Task: Add a signature Lyla King containing With heartfelt thanks and warm wishes, Lyla King to email address softage.9@softage.net and add a label Joint ventures
Action: Mouse moved to (1053, 56)
Screenshot: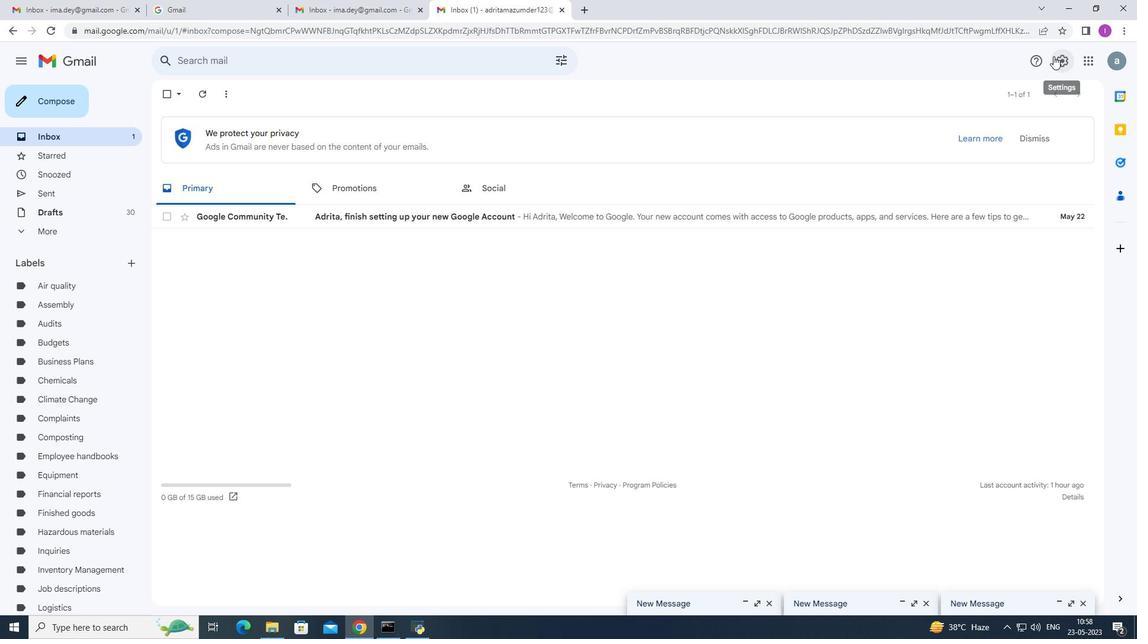 
Action: Mouse pressed left at (1053, 56)
Screenshot: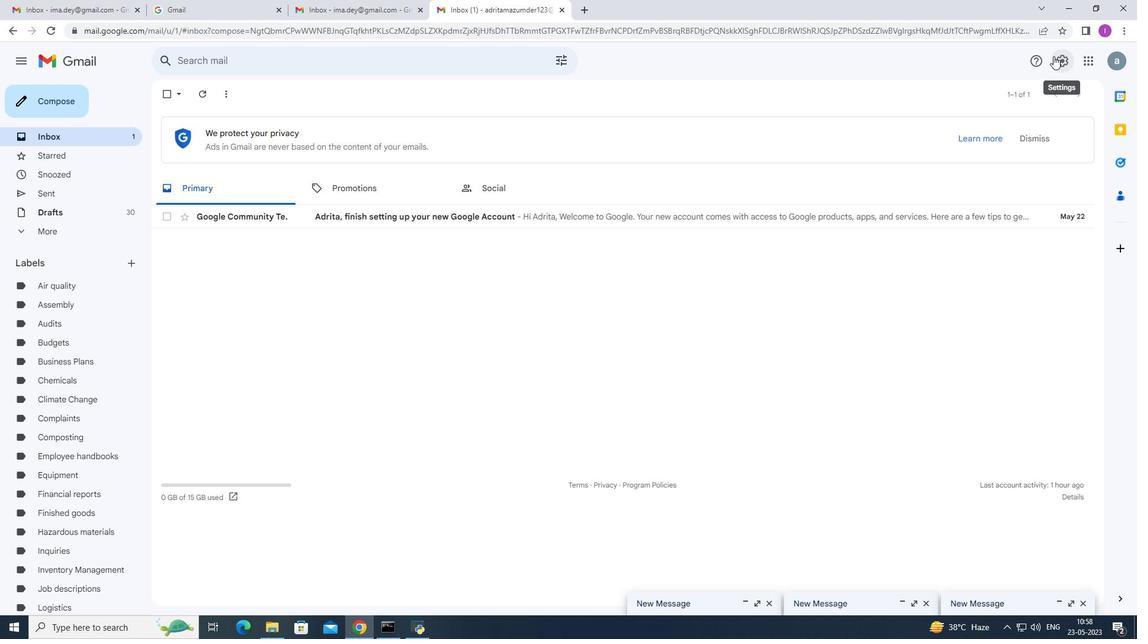 
Action: Mouse moved to (974, 114)
Screenshot: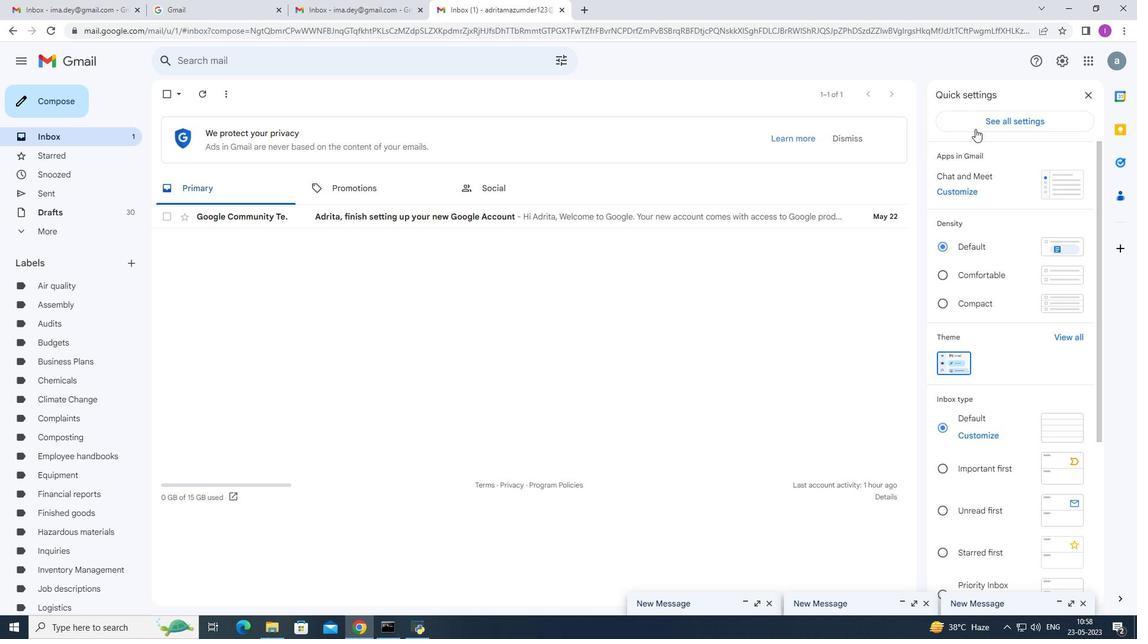 
Action: Mouse pressed left at (974, 114)
Screenshot: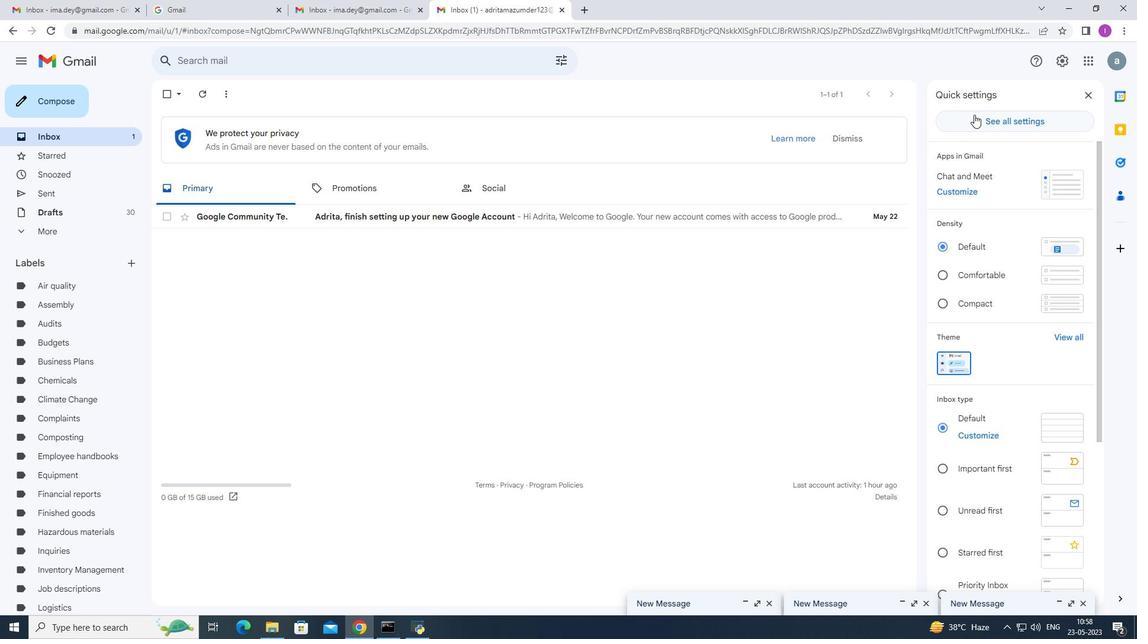 
Action: Mouse moved to (433, 388)
Screenshot: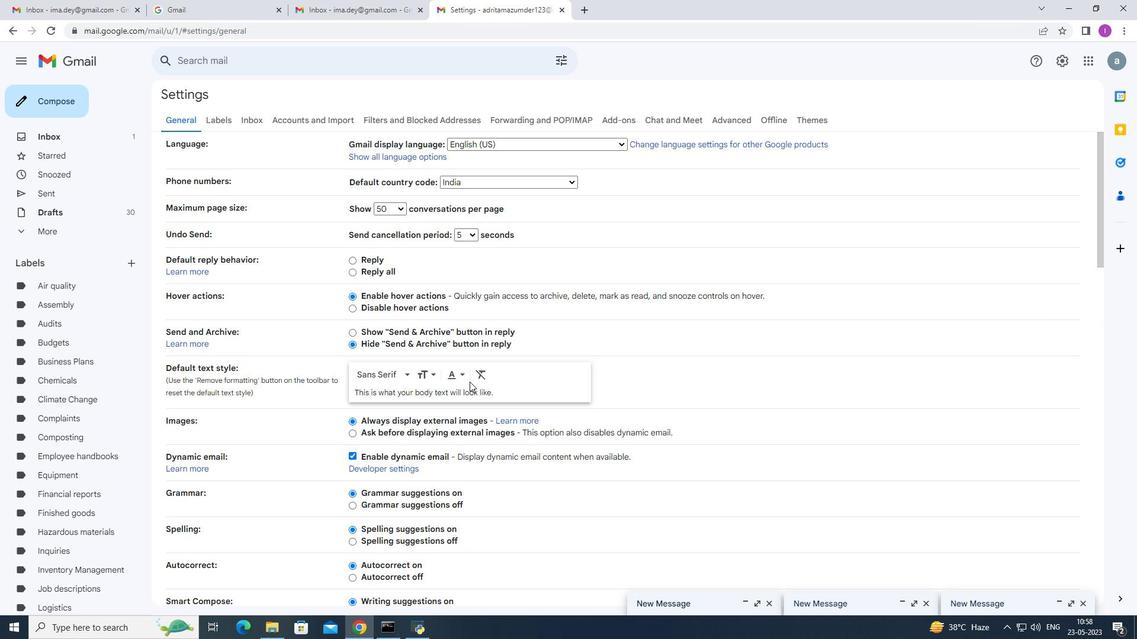 
Action: Mouse scrolled (433, 387) with delta (0, 0)
Screenshot: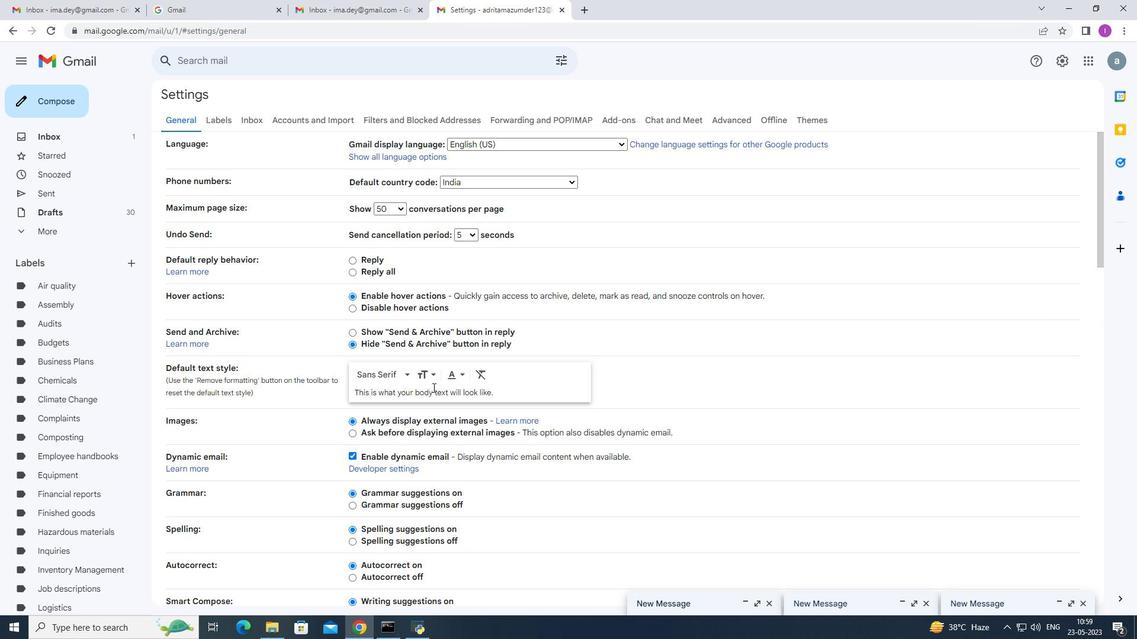 
Action: Mouse moved to (433, 388)
Screenshot: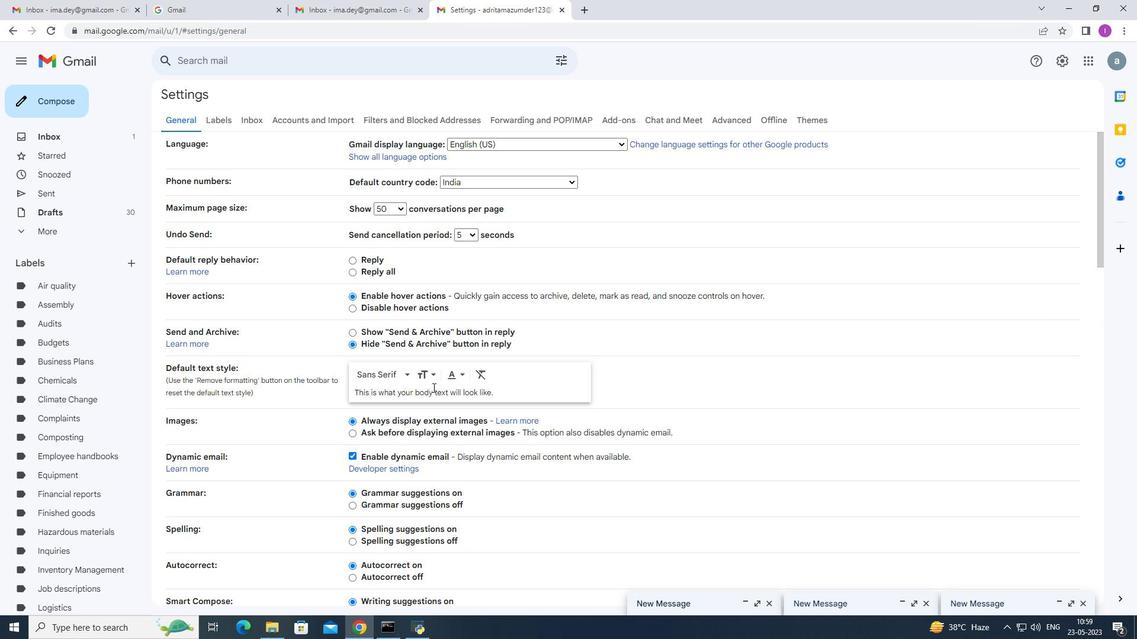 
Action: Mouse scrolled (433, 388) with delta (0, 0)
Screenshot: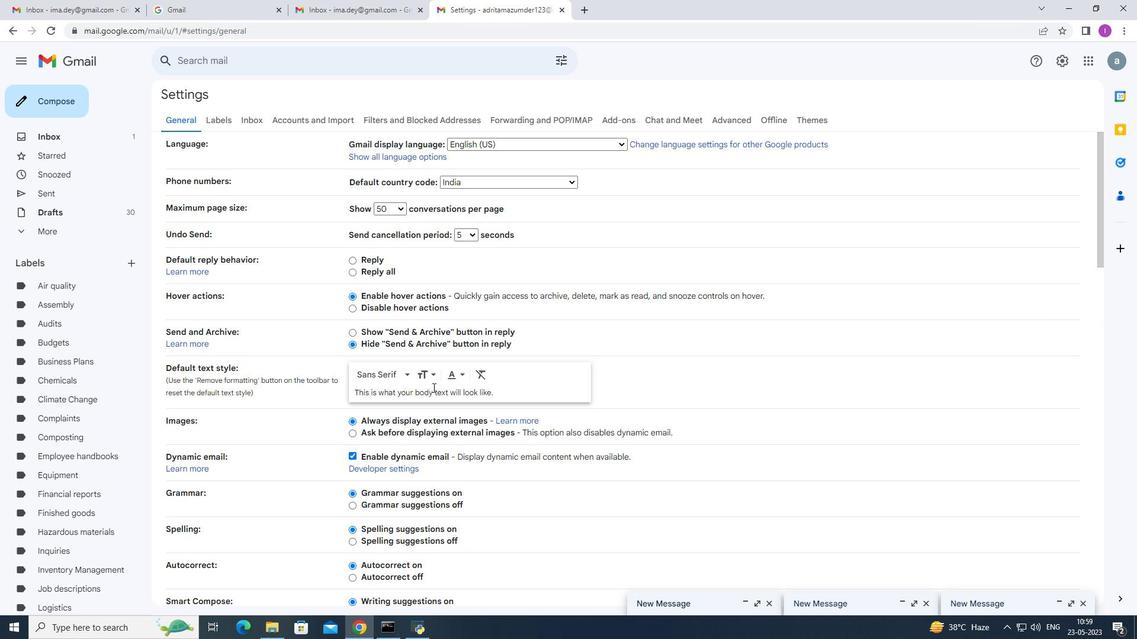 
Action: Mouse scrolled (433, 388) with delta (0, 0)
Screenshot: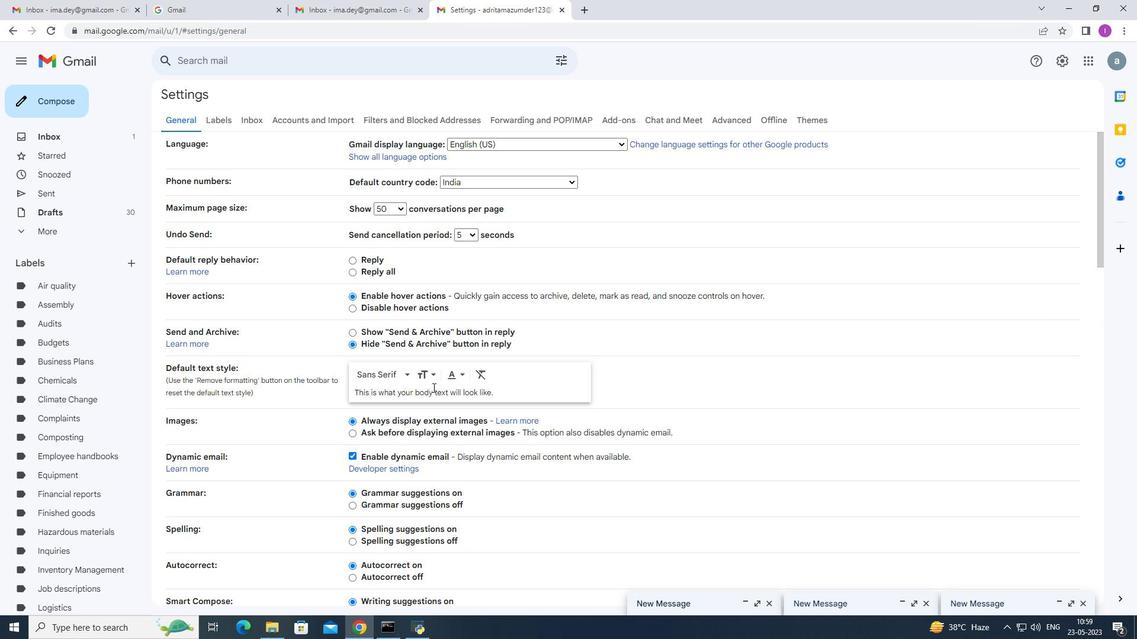 
Action: Mouse scrolled (433, 389) with delta (0, 0)
Screenshot: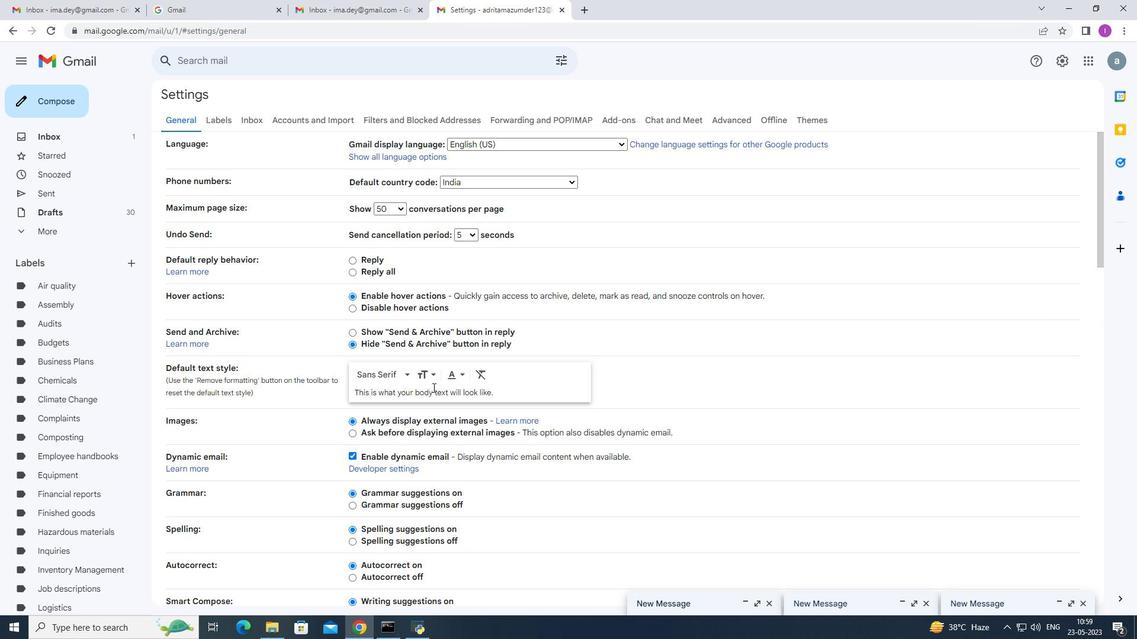 
Action: Mouse scrolled (433, 388) with delta (0, 0)
Screenshot: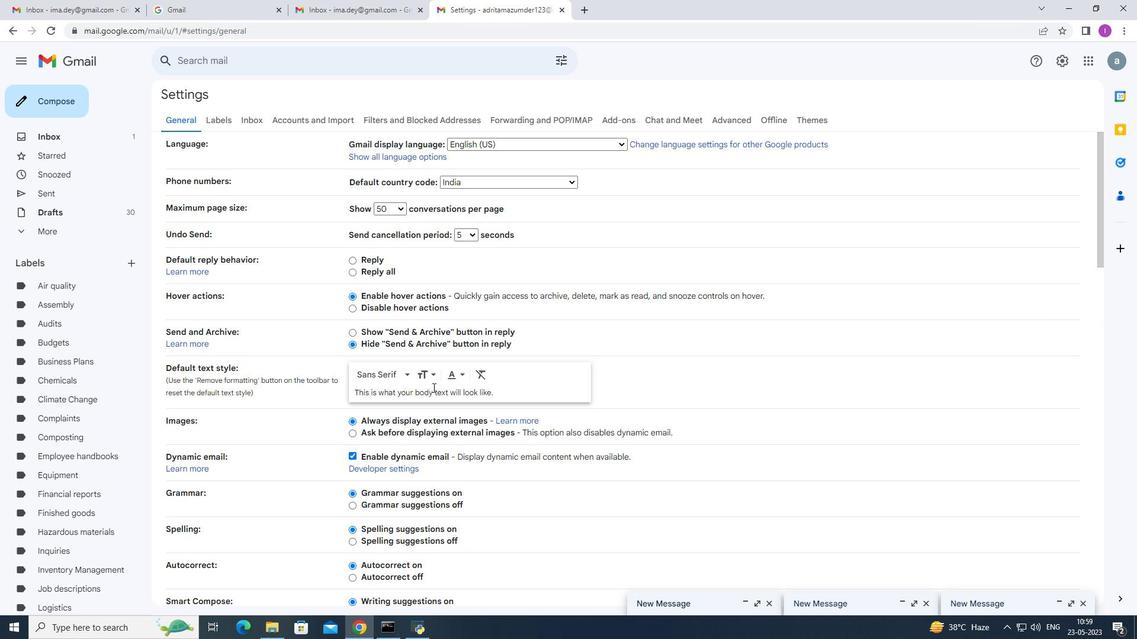 
Action: Mouse scrolled (433, 388) with delta (0, 0)
Screenshot: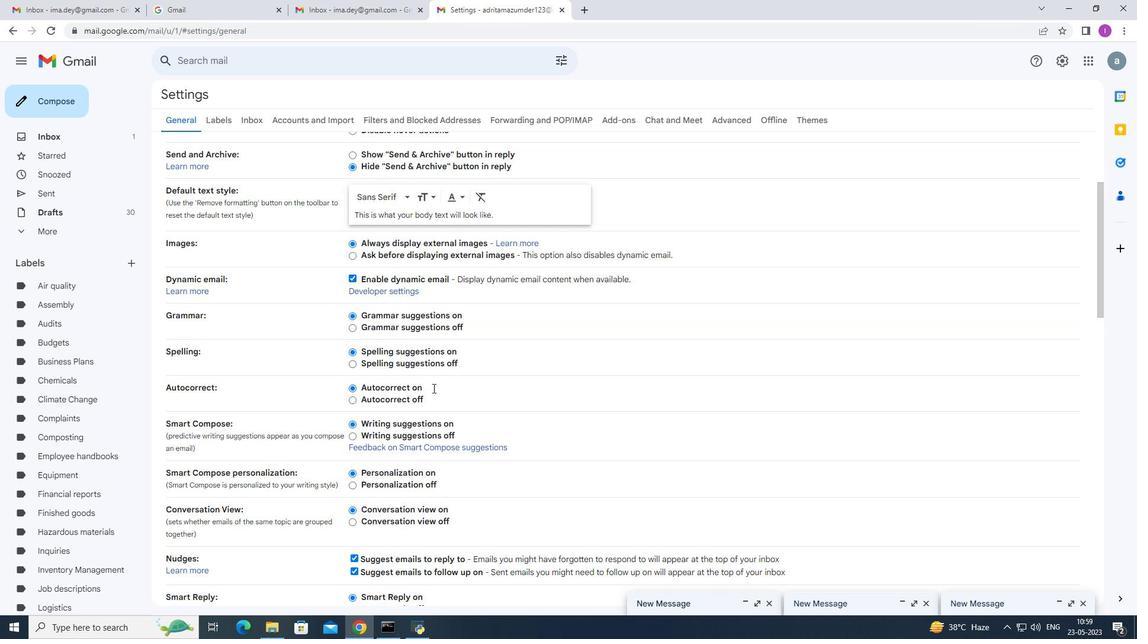 
Action: Mouse scrolled (433, 388) with delta (0, 0)
Screenshot: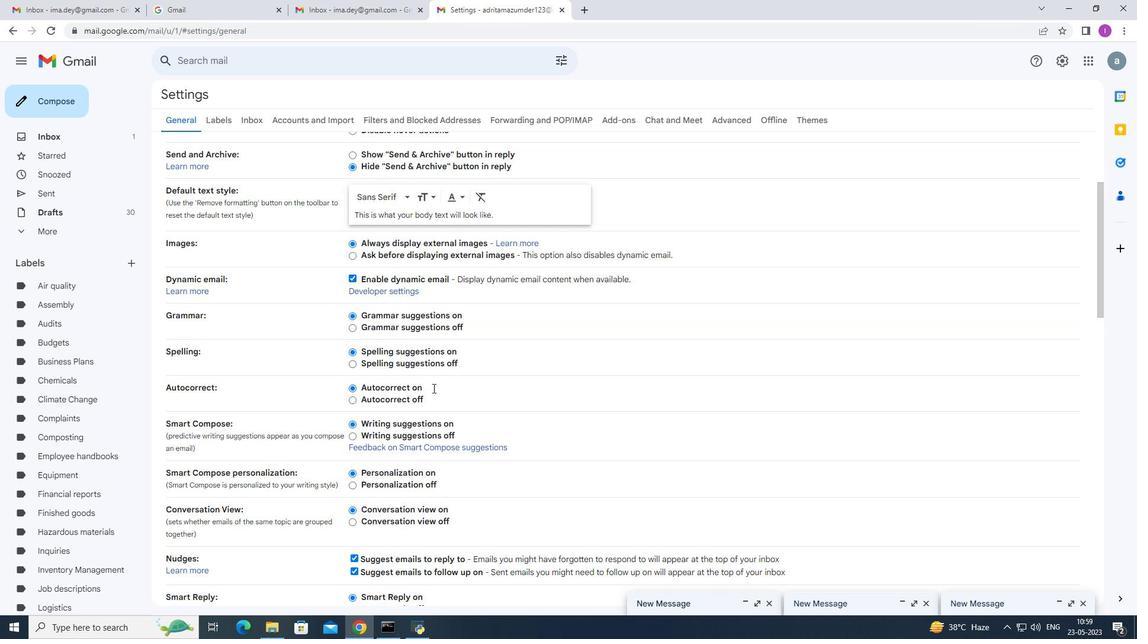 
Action: Mouse scrolled (433, 389) with delta (0, 0)
Screenshot: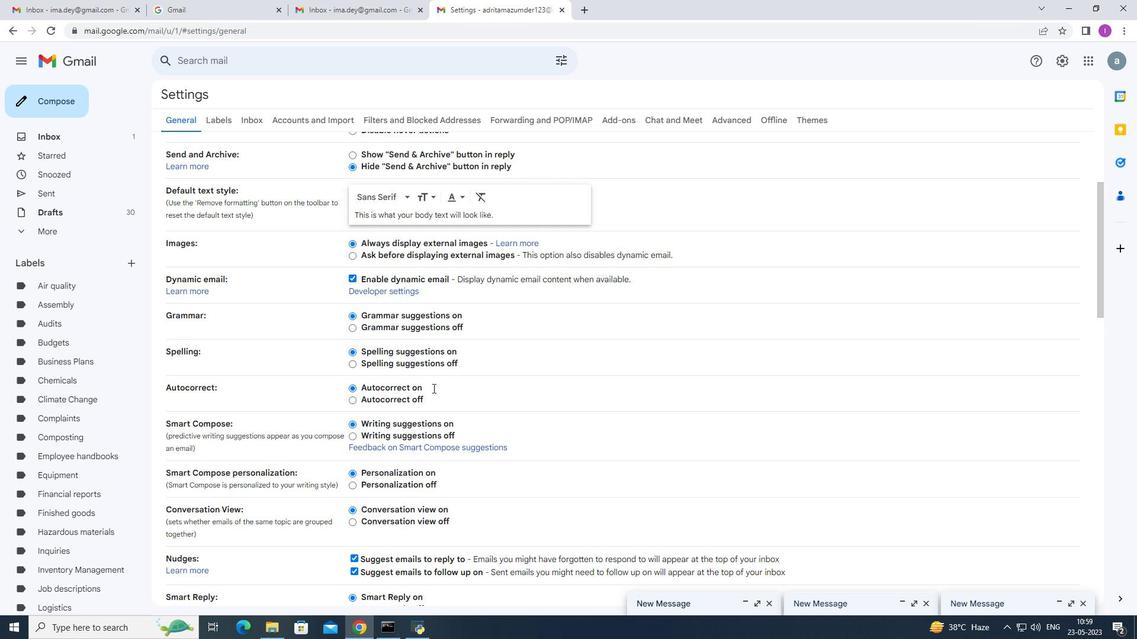 
Action: Mouse moved to (433, 387)
Screenshot: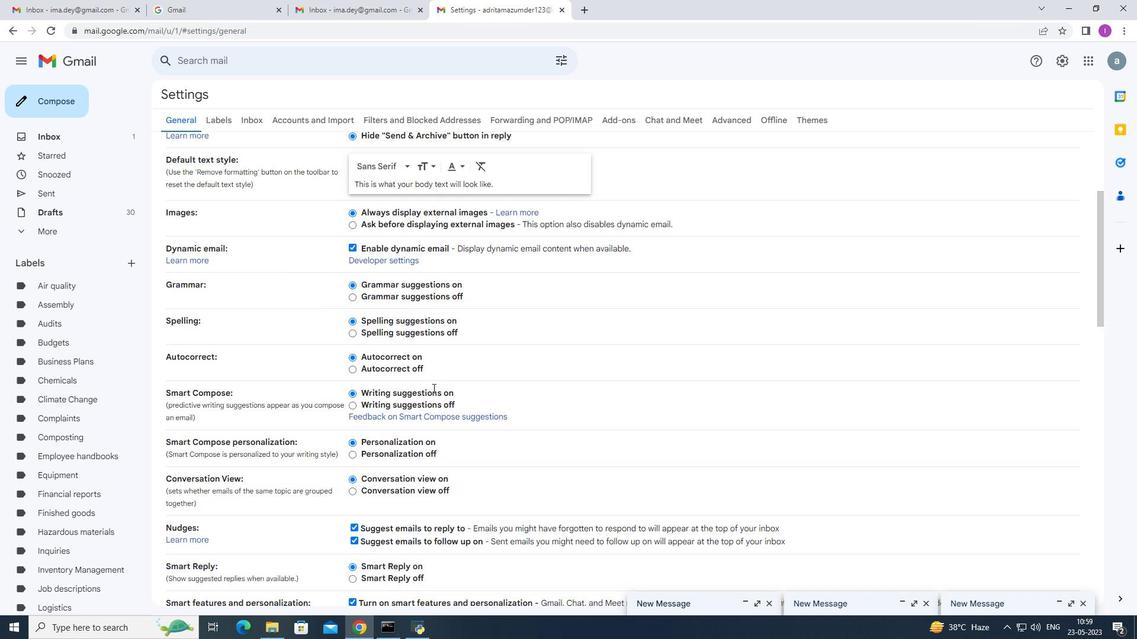 
Action: Mouse scrolled (433, 386) with delta (0, 0)
Screenshot: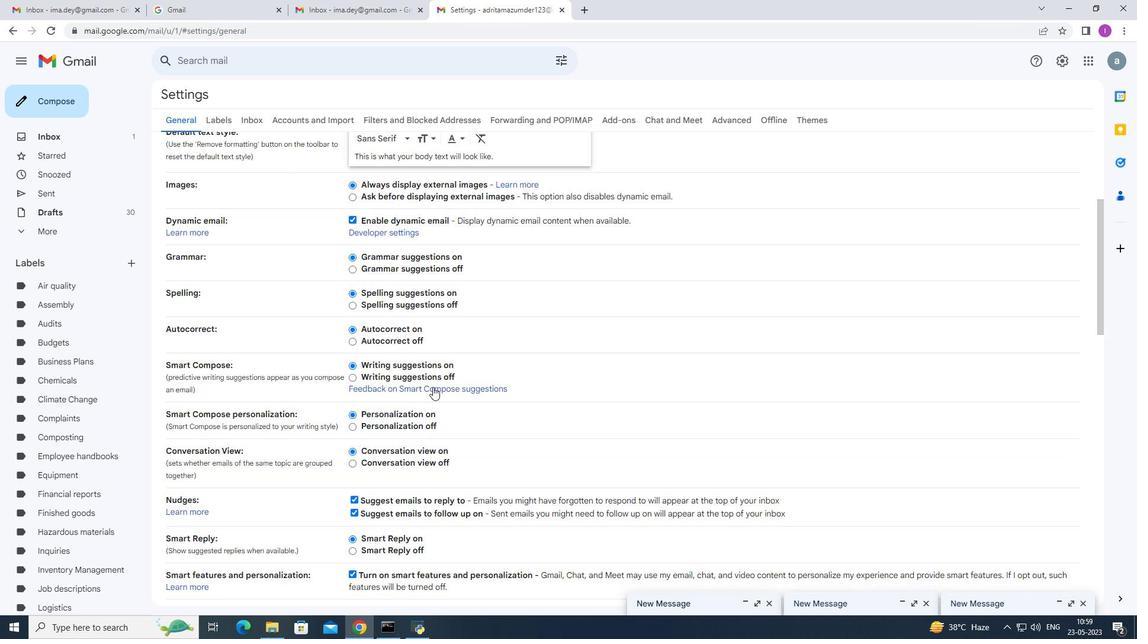 
Action: Mouse scrolled (433, 386) with delta (0, 0)
Screenshot: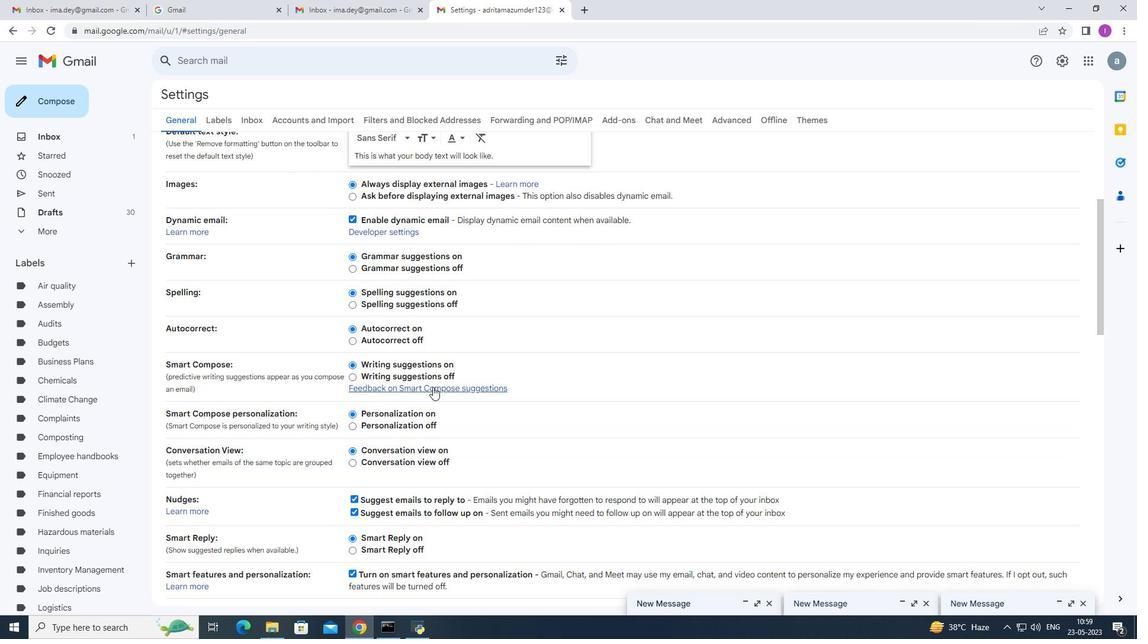 
Action: Mouse scrolled (433, 386) with delta (0, 0)
Screenshot: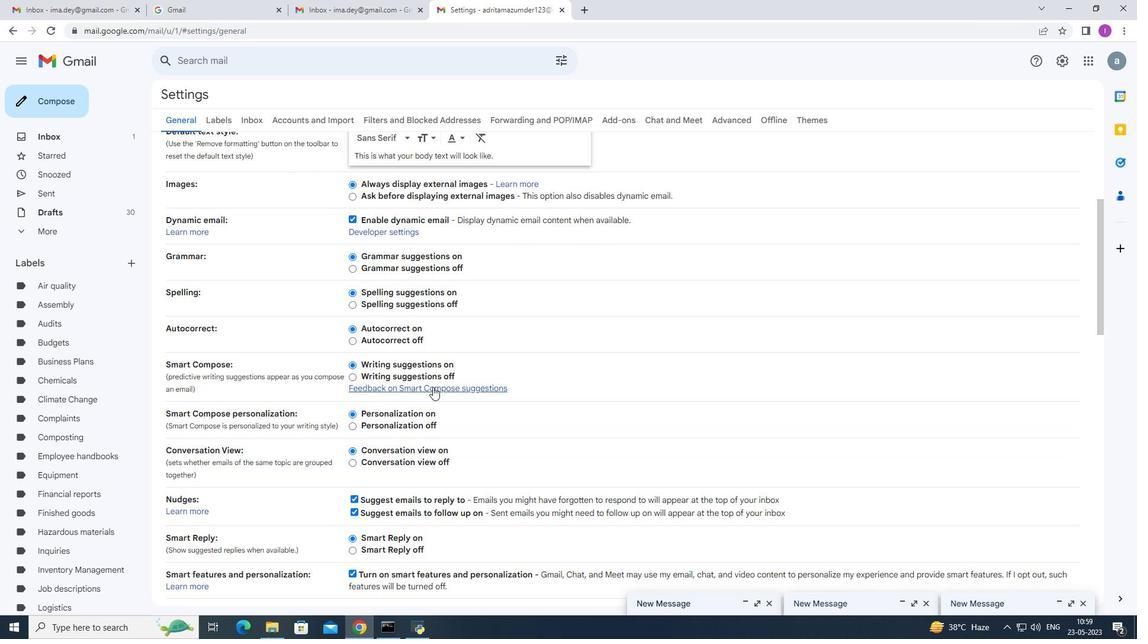 
Action: Mouse scrolled (433, 386) with delta (0, 0)
Screenshot: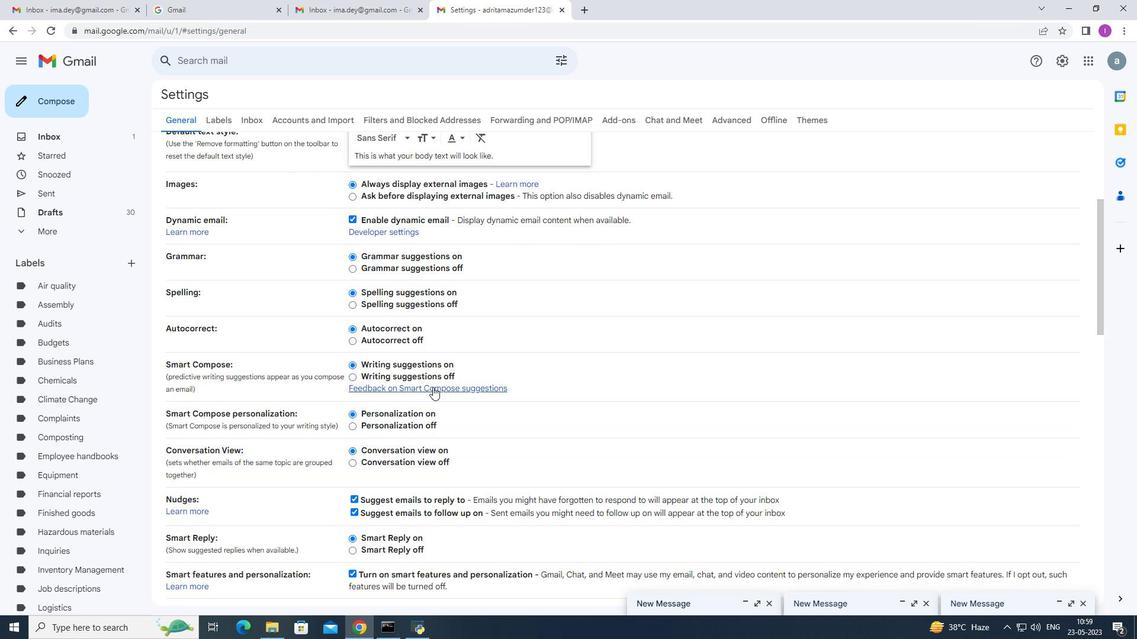 
Action: Mouse moved to (433, 384)
Screenshot: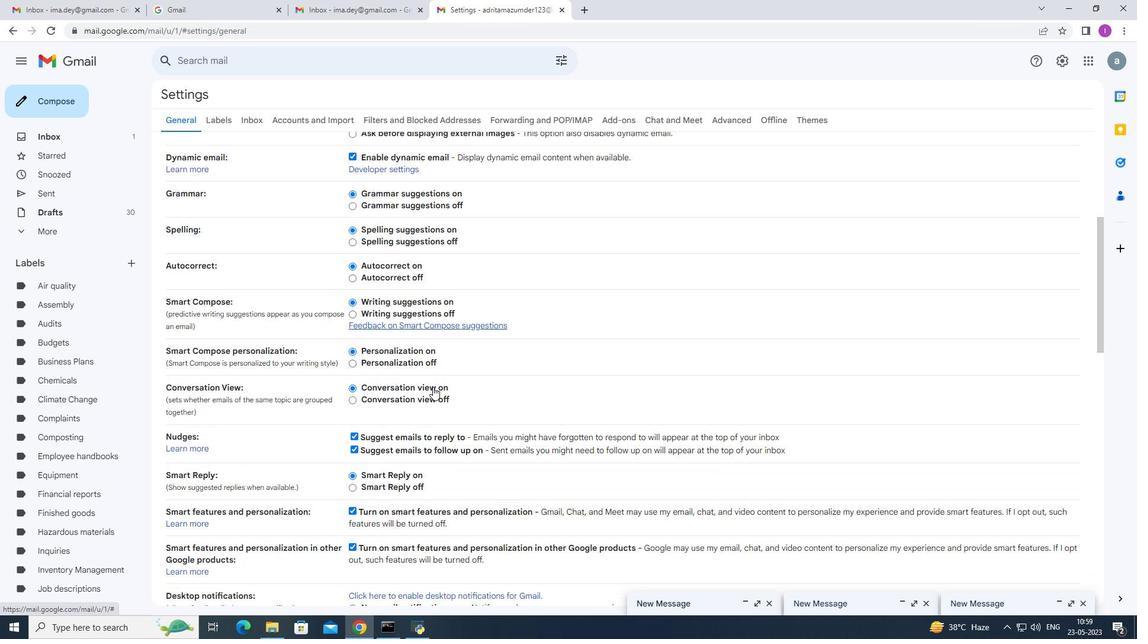 
Action: Mouse scrolled (433, 383) with delta (0, 0)
Screenshot: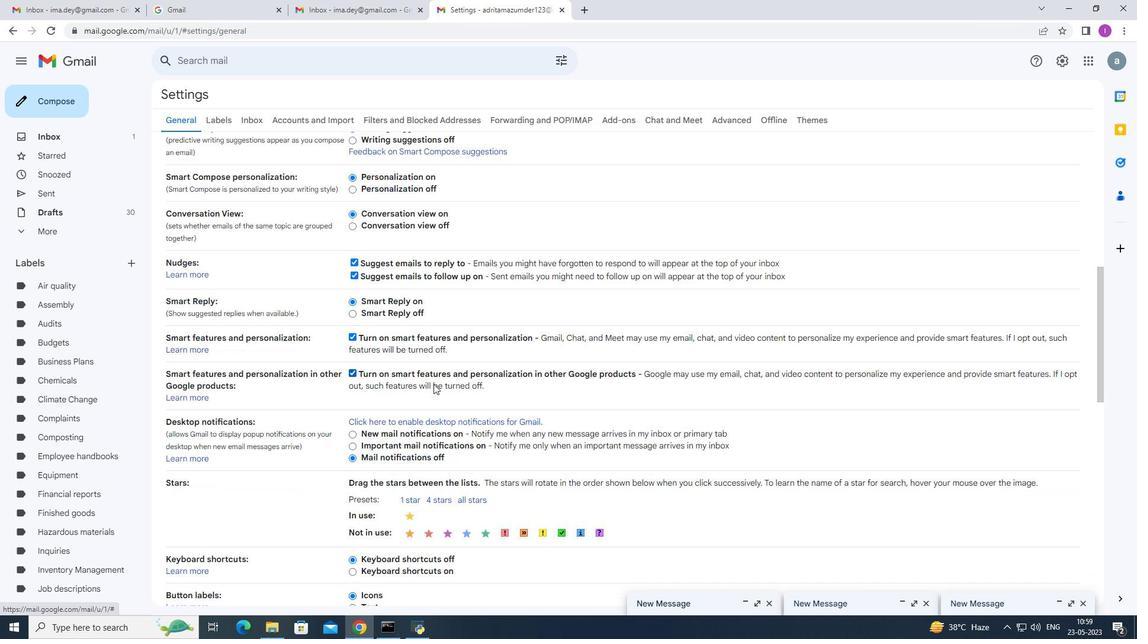 
Action: Mouse scrolled (433, 383) with delta (0, 0)
Screenshot: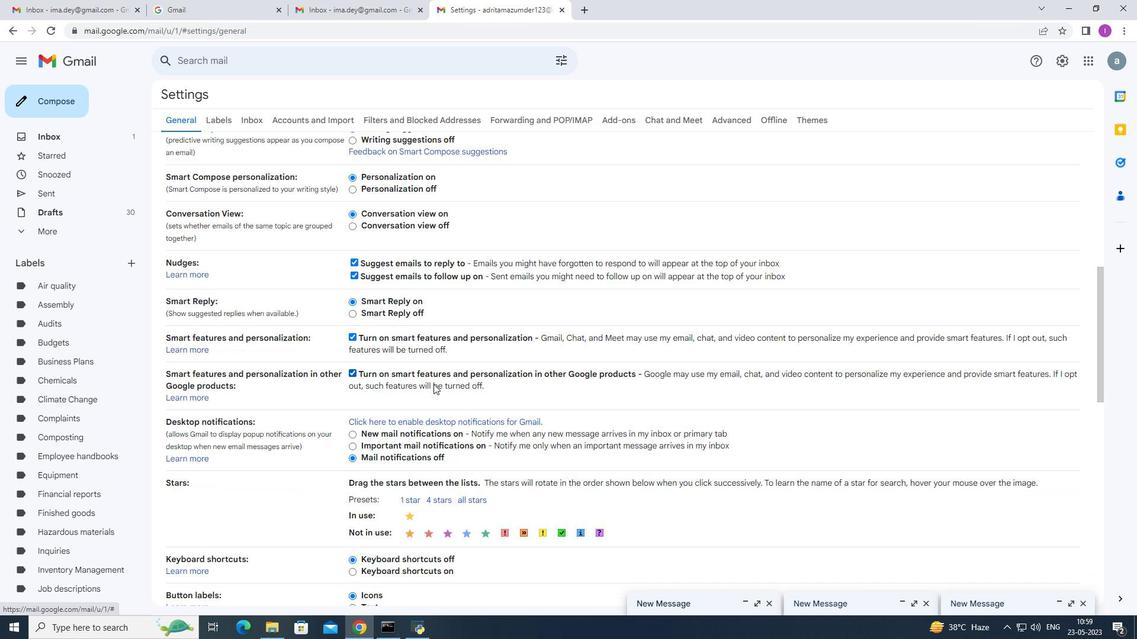 
Action: Mouse scrolled (433, 383) with delta (0, 0)
Screenshot: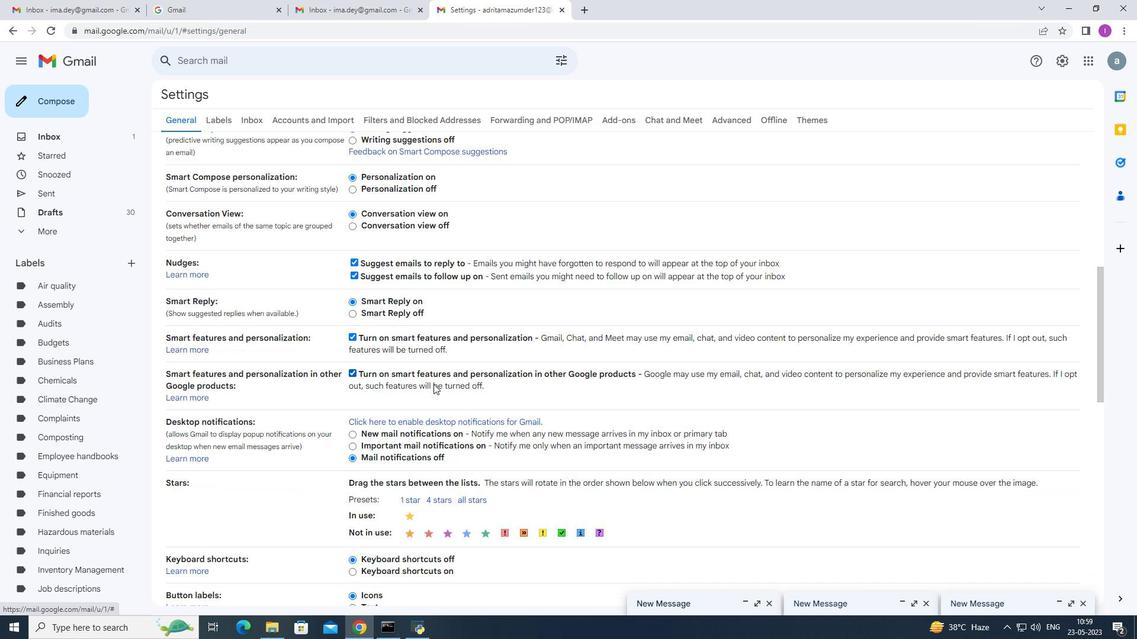
Action: Mouse scrolled (433, 383) with delta (0, 0)
Screenshot: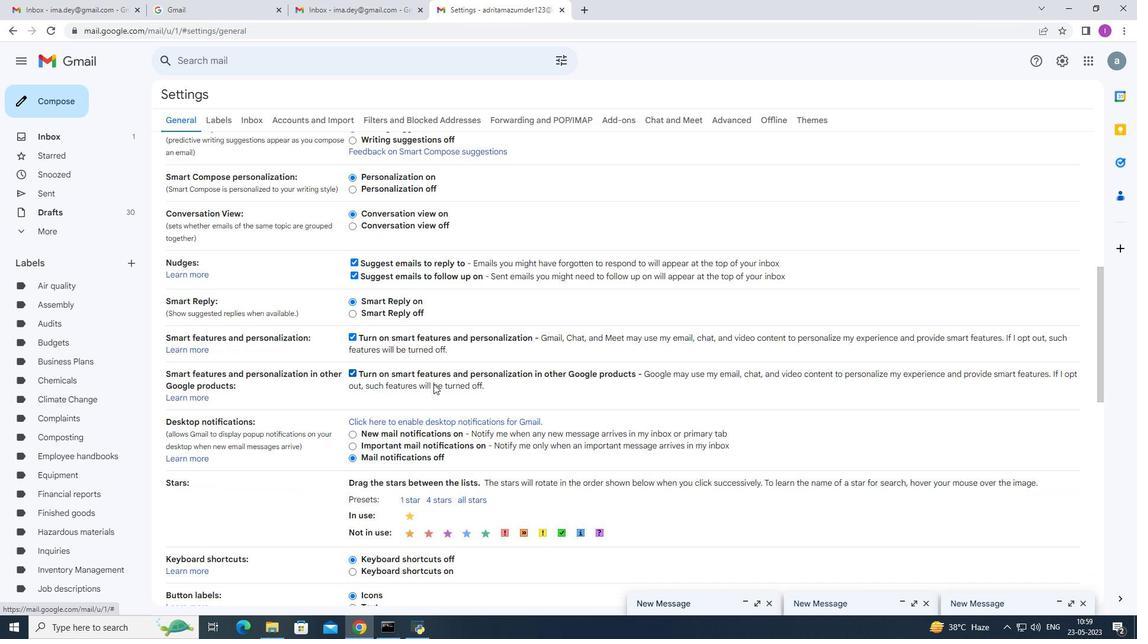 
Action: Mouse scrolled (433, 383) with delta (0, 0)
Screenshot: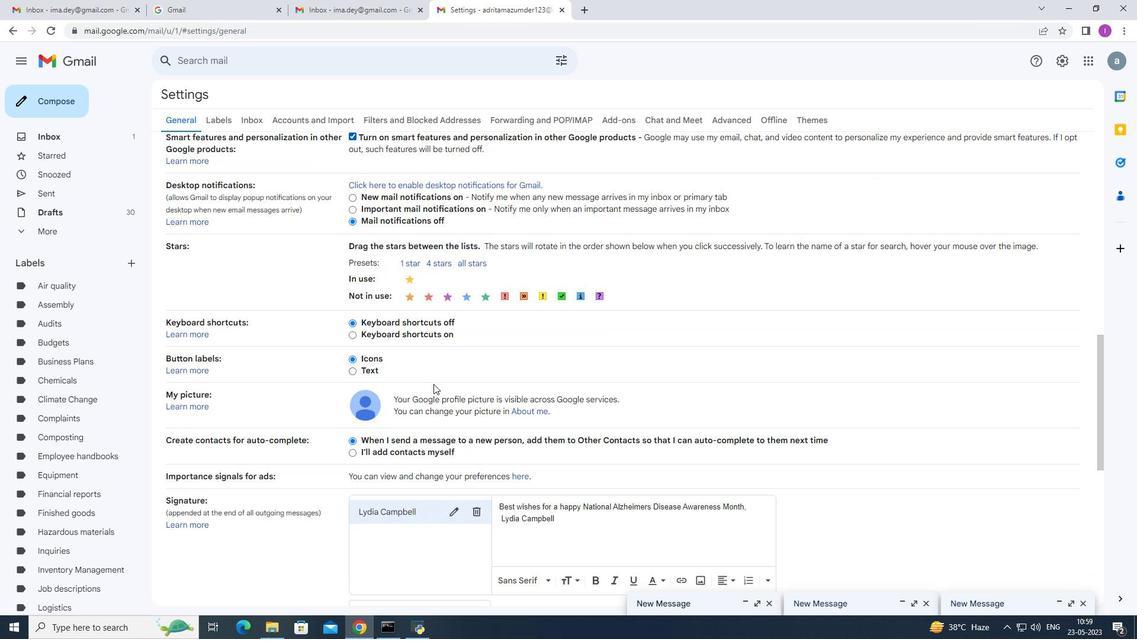 
Action: Mouse scrolled (433, 383) with delta (0, 0)
Screenshot: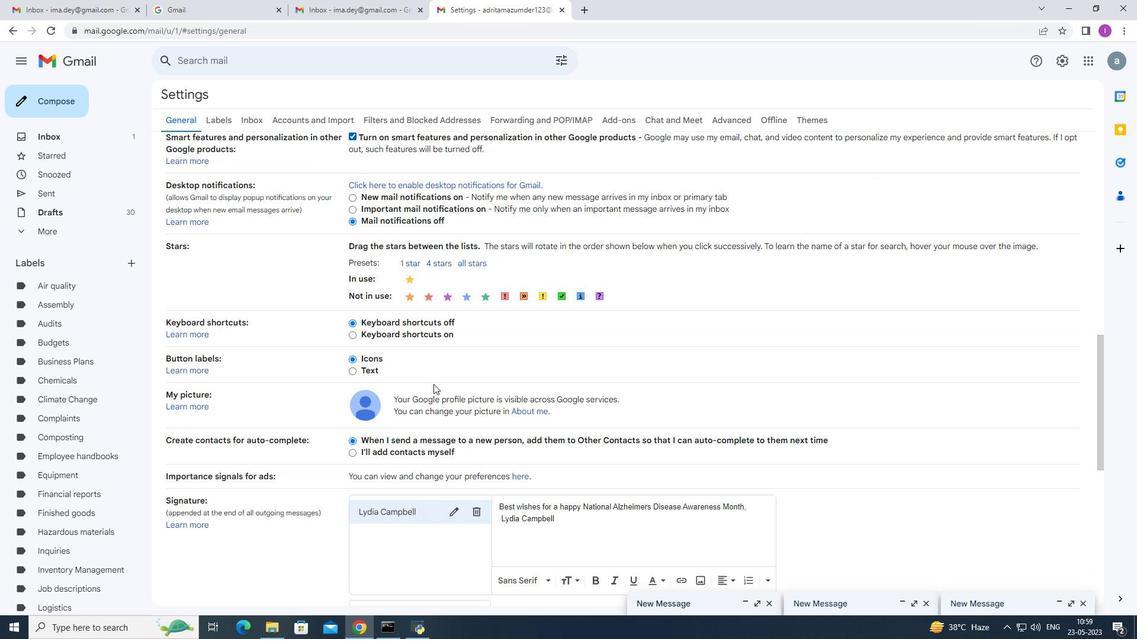 
Action: Mouse scrolled (433, 383) with delta (0, 0)
Screenshot: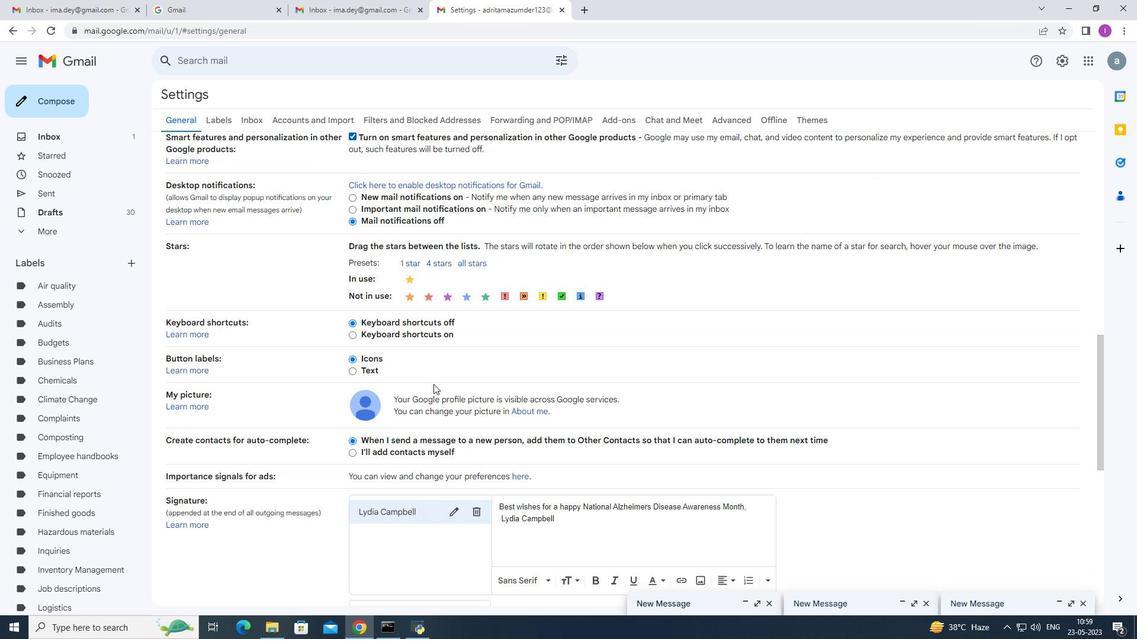 
Action: Mouse scrolled (433, 383) with delta (0, 0)
Screenshot: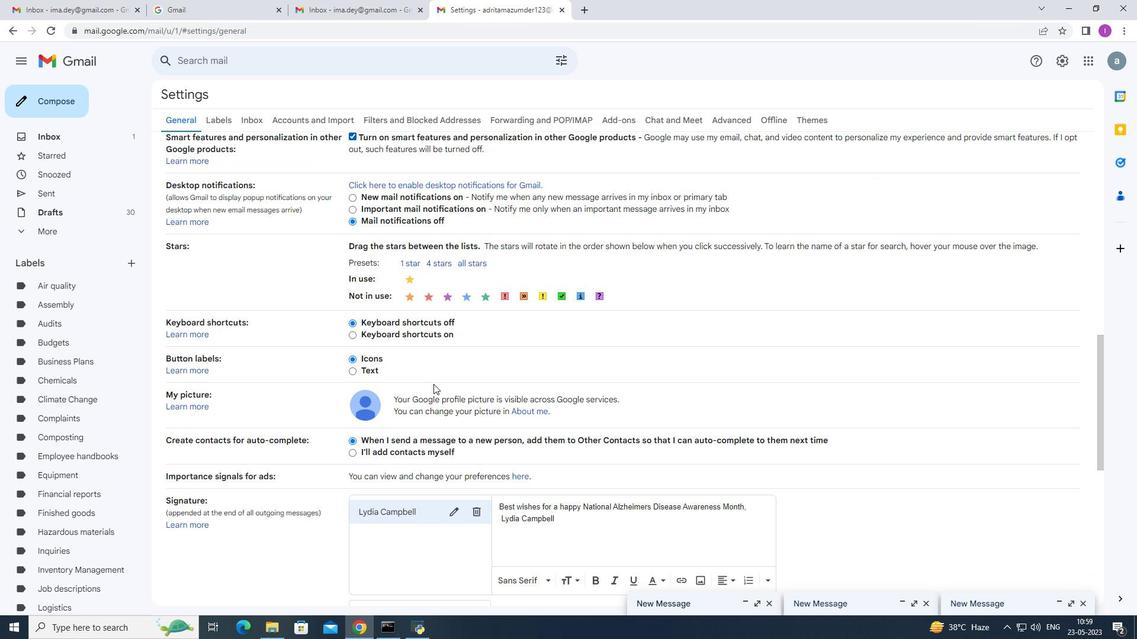 
Action: Mouse moved to (473, 276)
Screenshot: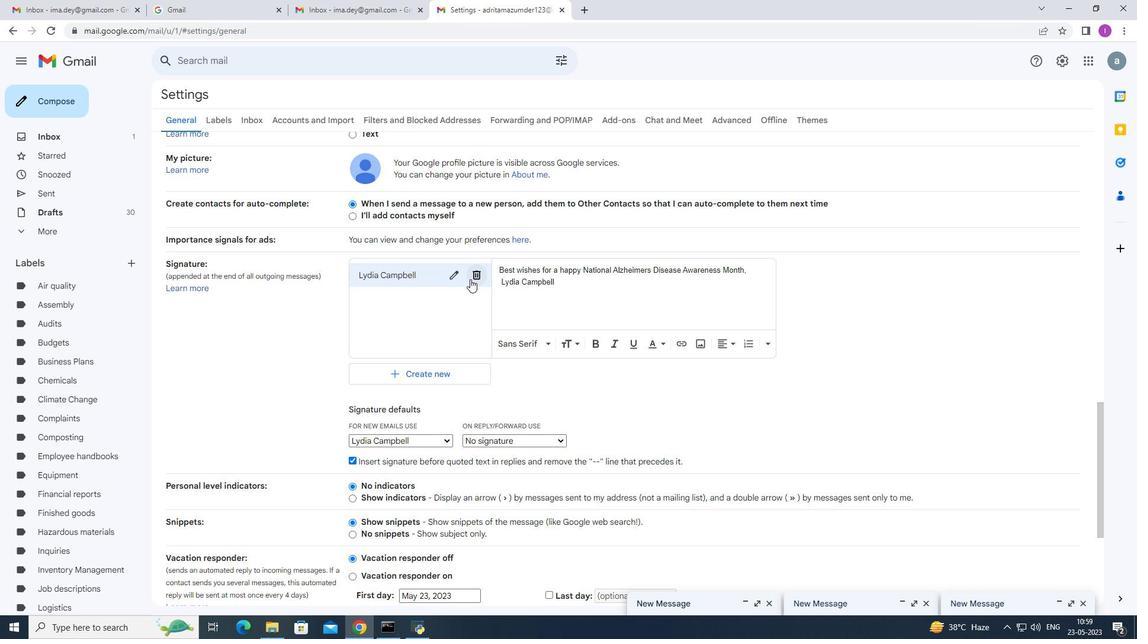 
Action: Mouse pressed left at (473, 276)
Screenshot: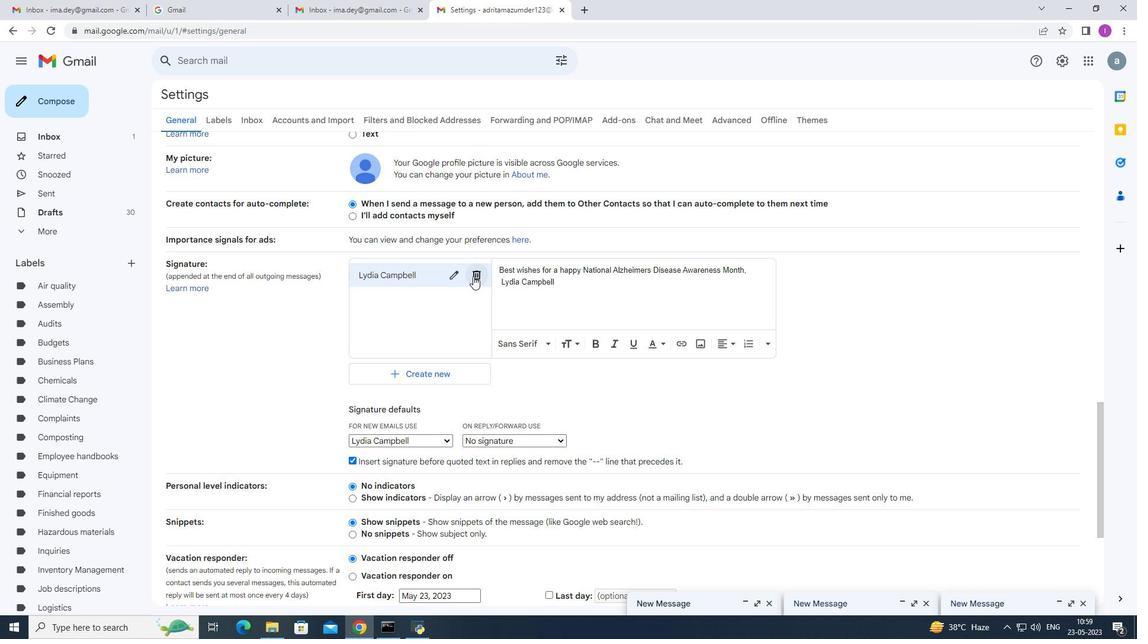 
Action: Mouse moved to (691, 353)
Screenshot: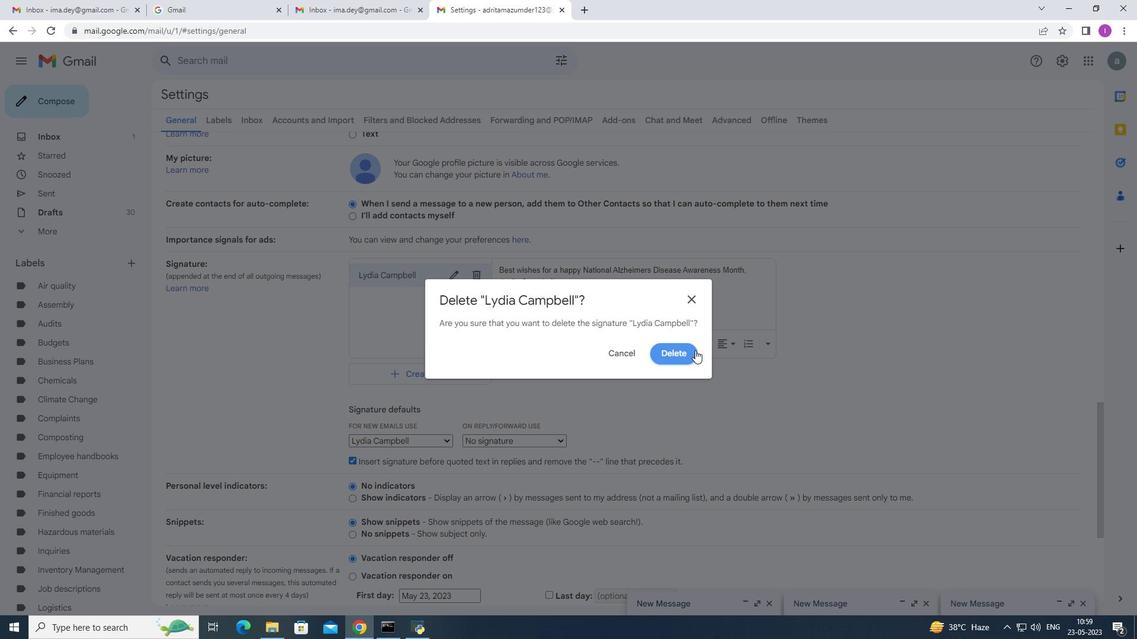 
Action: Mouse pressed left at (691, 353)
Screenshot: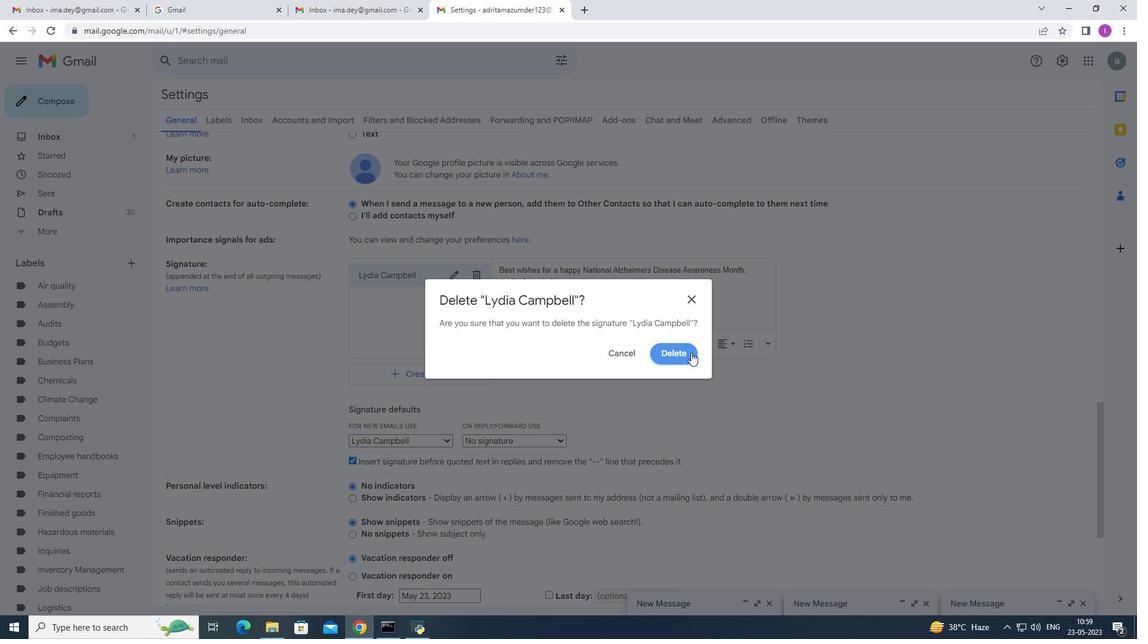 
Action: Mouse moved to (387, 282)
Screenshot: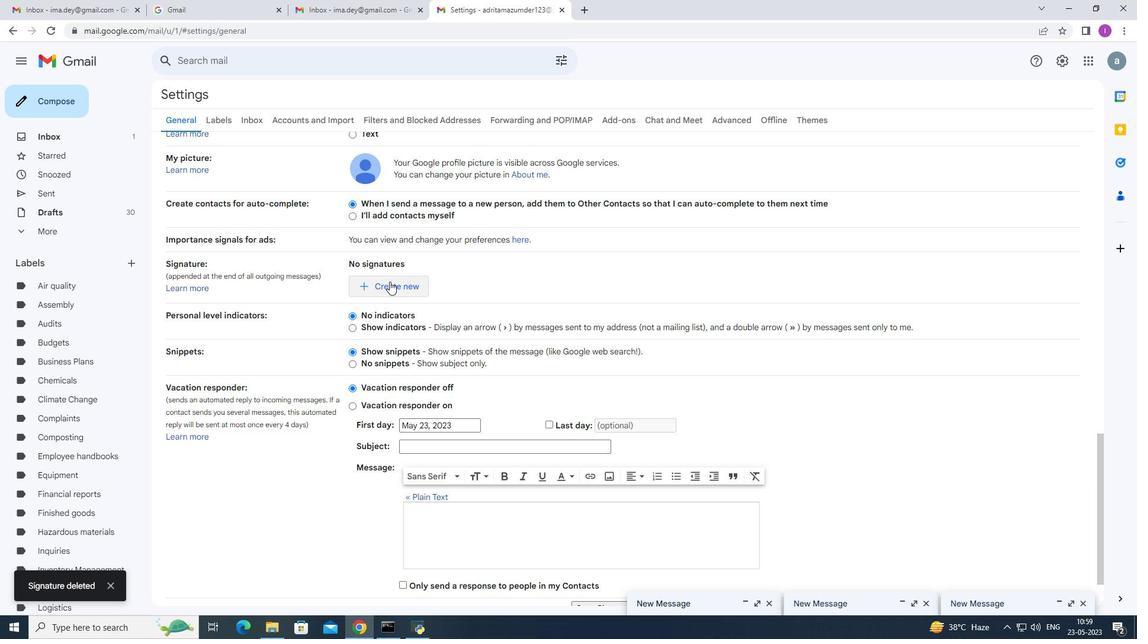 
Action: Mouse pressed left at (387, 282)
Screenshot: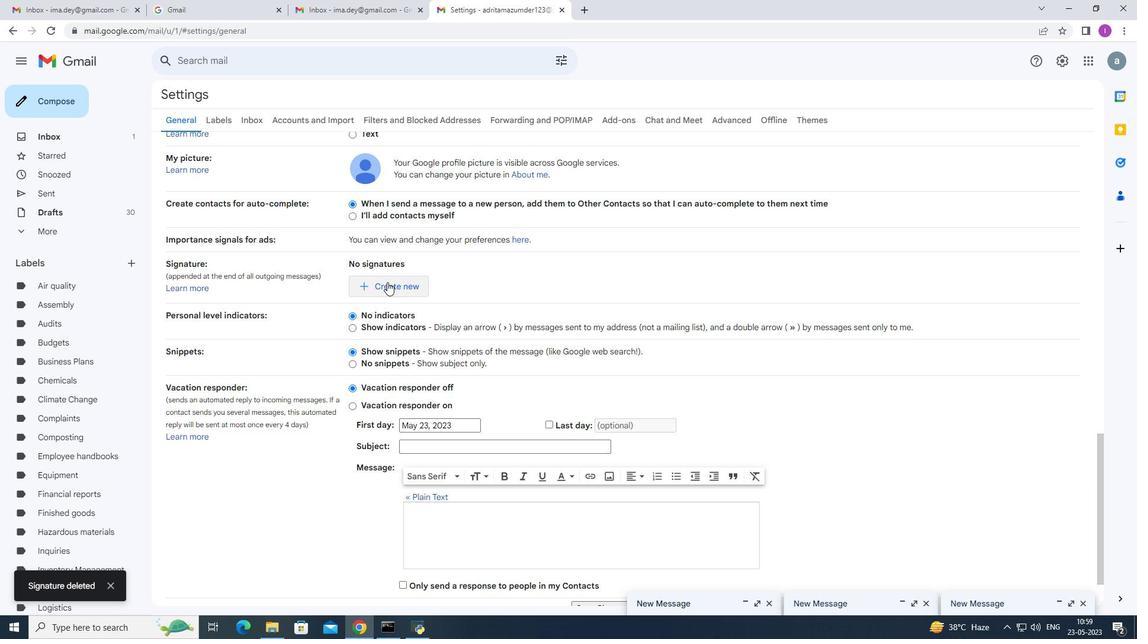 
Action: Mouse moved to (457, 318)
Screenshot: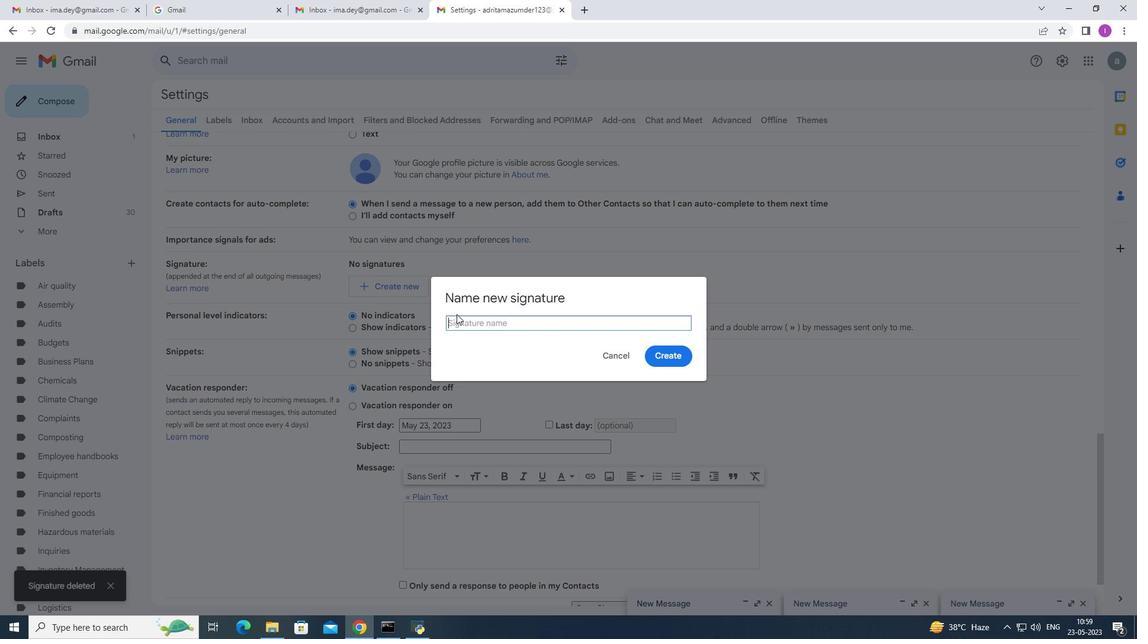 
Action: Mouse pressed left at (457, 318)
Screenshot: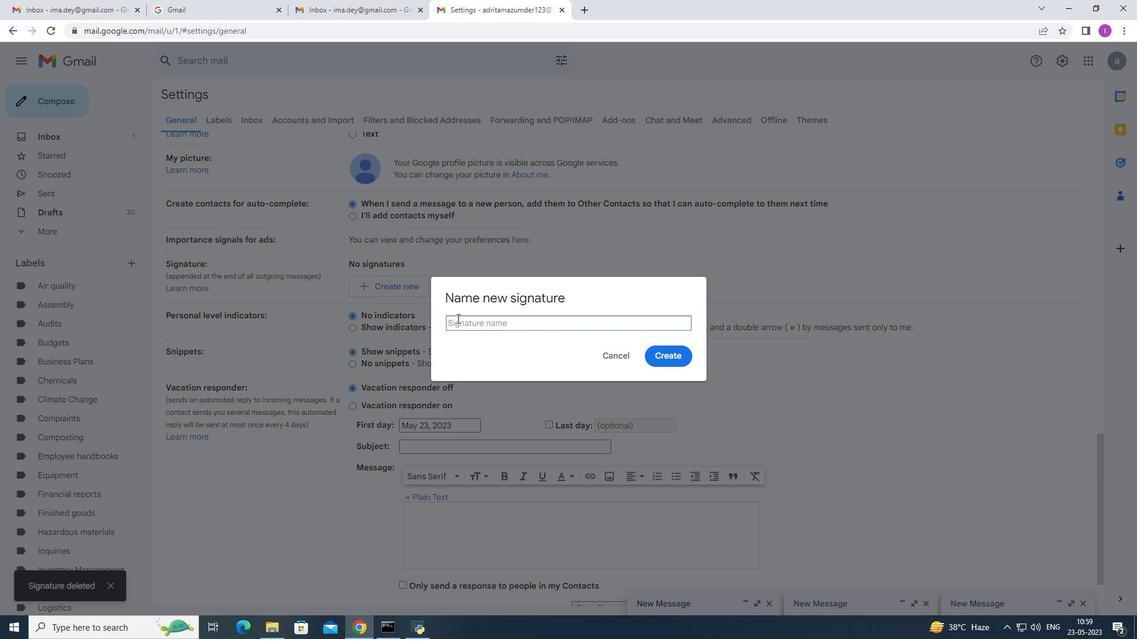 
Action: Key pressed <Key.shift><Key.shift><Key.shift><Key.shift><Key.shift><Key.shift>Lyla<Key.space><Key.shift>King
Screenshot: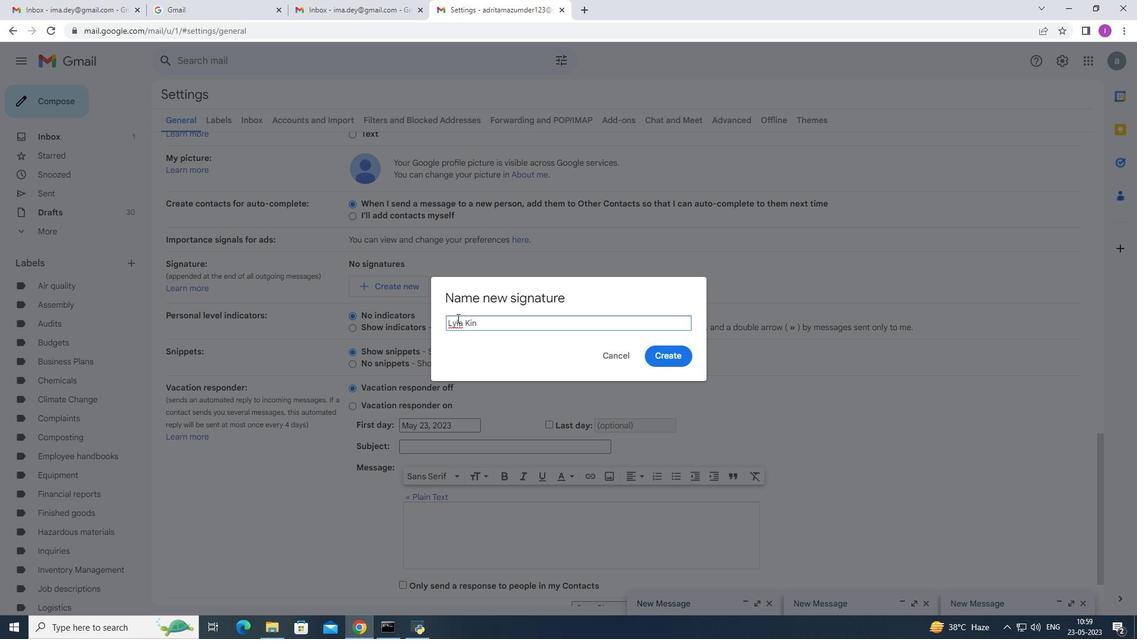
Action: Mouse moved to (667, 358)
Screenshot: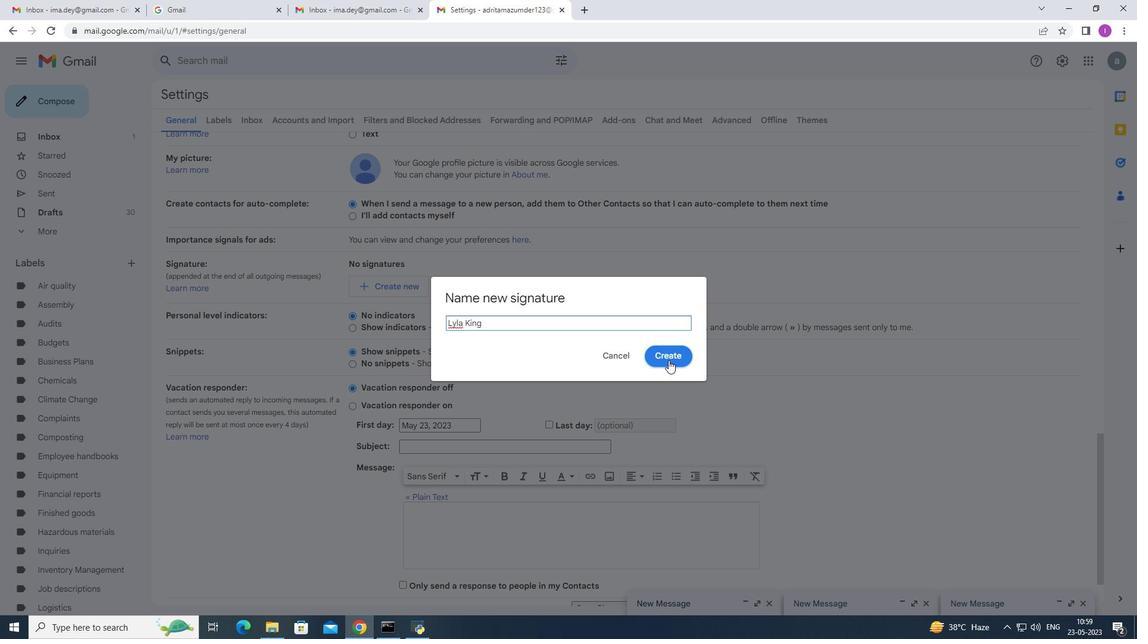 
Action: Mouse pressed left at (667, 358)
Screenshot: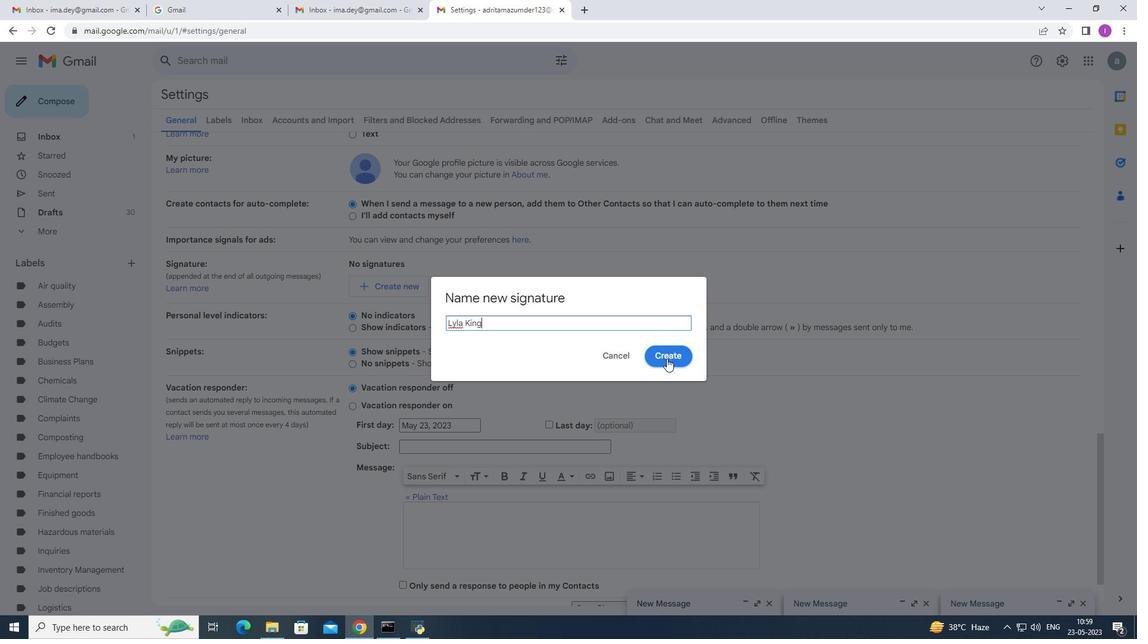 
Action: Mouse moved to (444, 441)
Screenshot: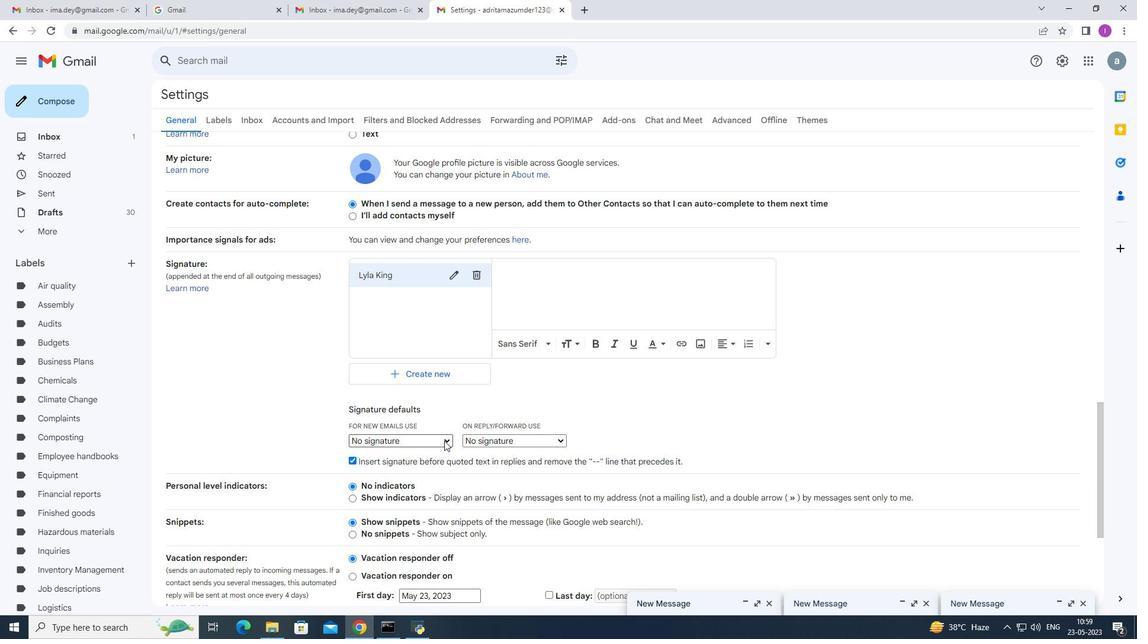 
Action: Mouse pressed left at (444, 441)
Screenshot: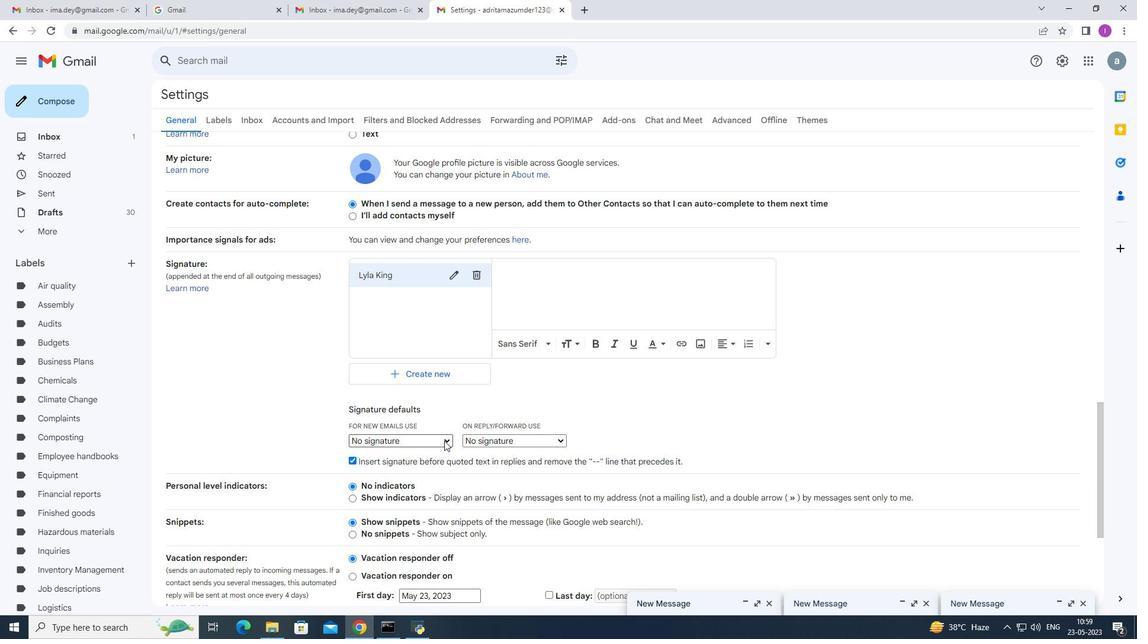 
Action: Mouse moved to (426, 470)
Screenshot: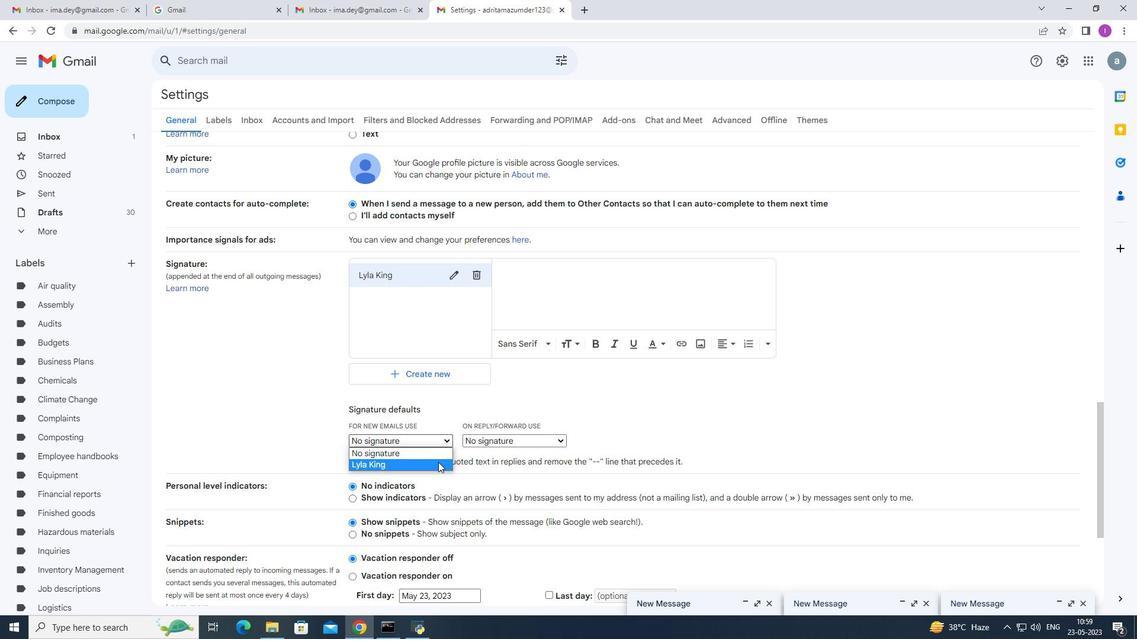 
Action: Mouse pressed left at (426, 470)
Screenshot: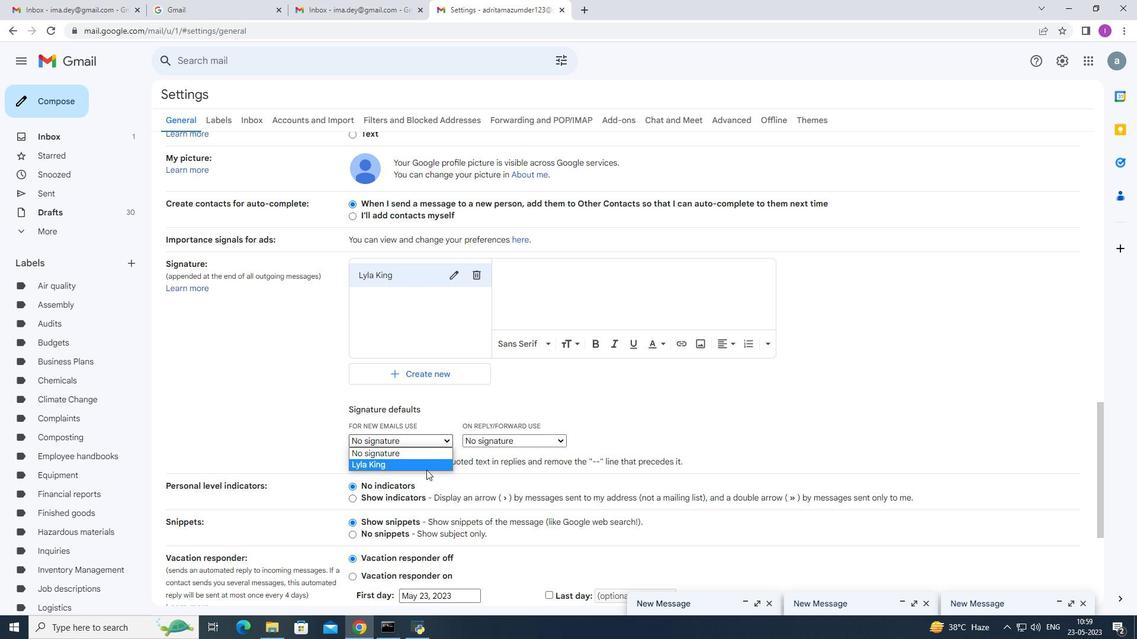 
Action: Mouse moved to (508, 277)
Screenshot: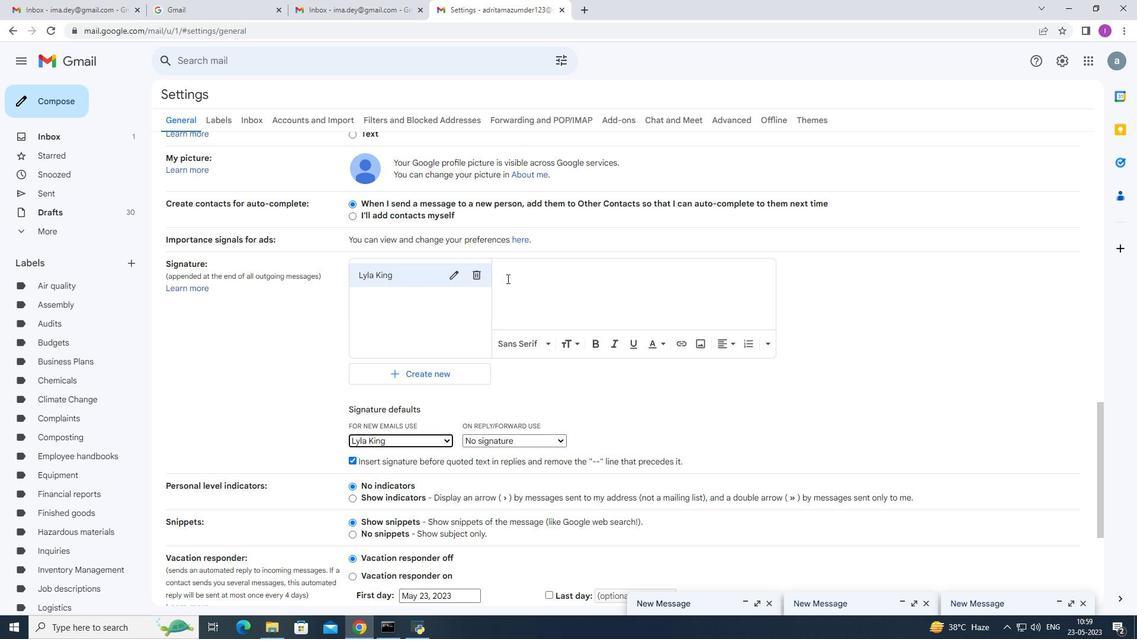 
Action: Mouse pressed left at (508, 277)
Screenshot: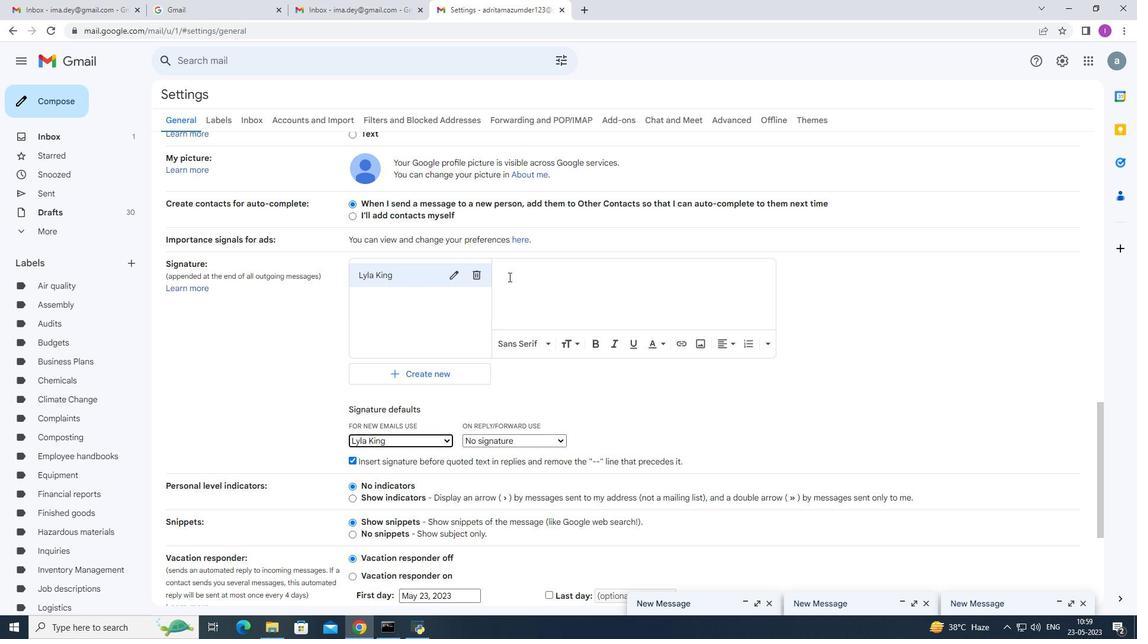 
Action: Mouse pressed left at (508, 277)
Screenshot: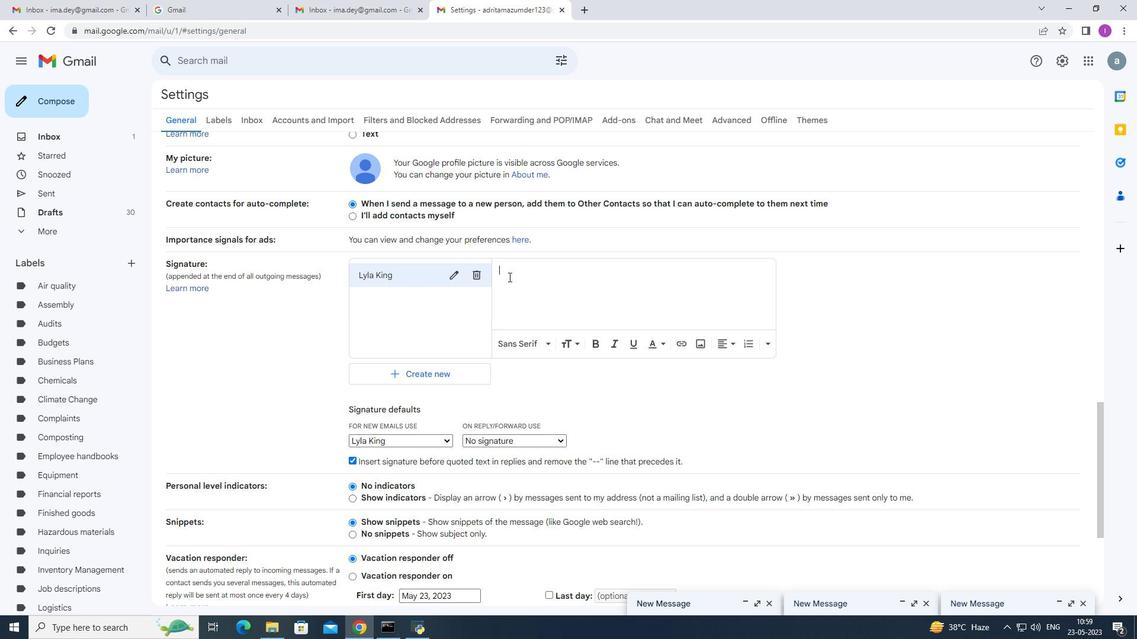 
Action: Mouse moved to (566, 265)
Screenshot: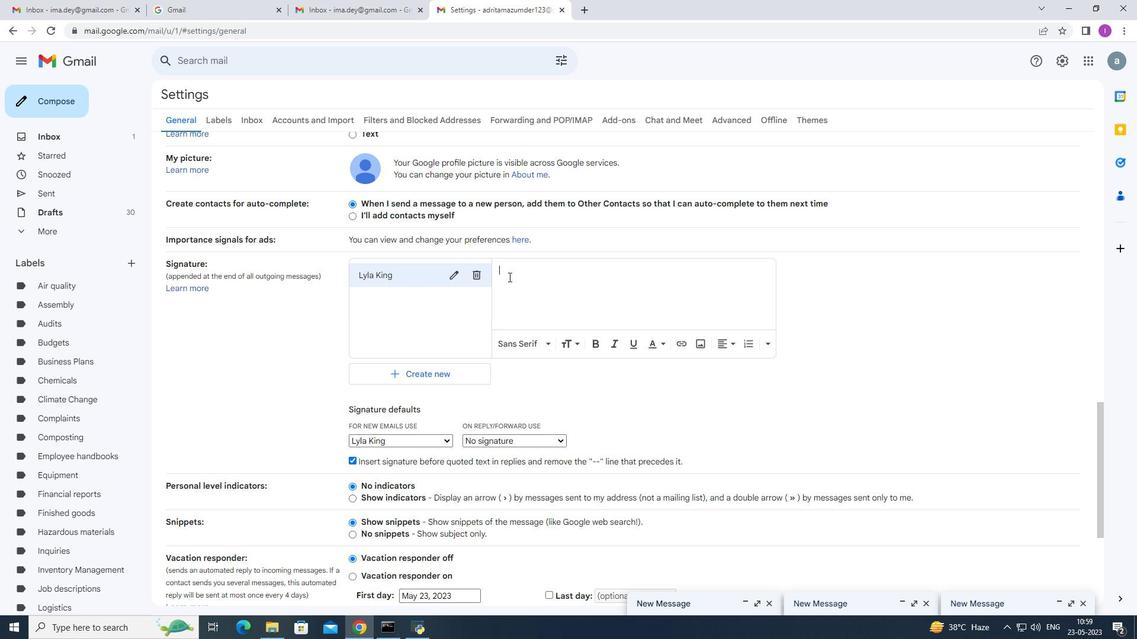 
Action: Key pressed <Key.shift>With<Key.space>heartfelt<Key.space>thanks<Key.space>and<Key.space>warm<Key.space>wisg<Key.backspace>hes,<Key.enter><Key.shift>Lyla<Key.space>king
Screenshot: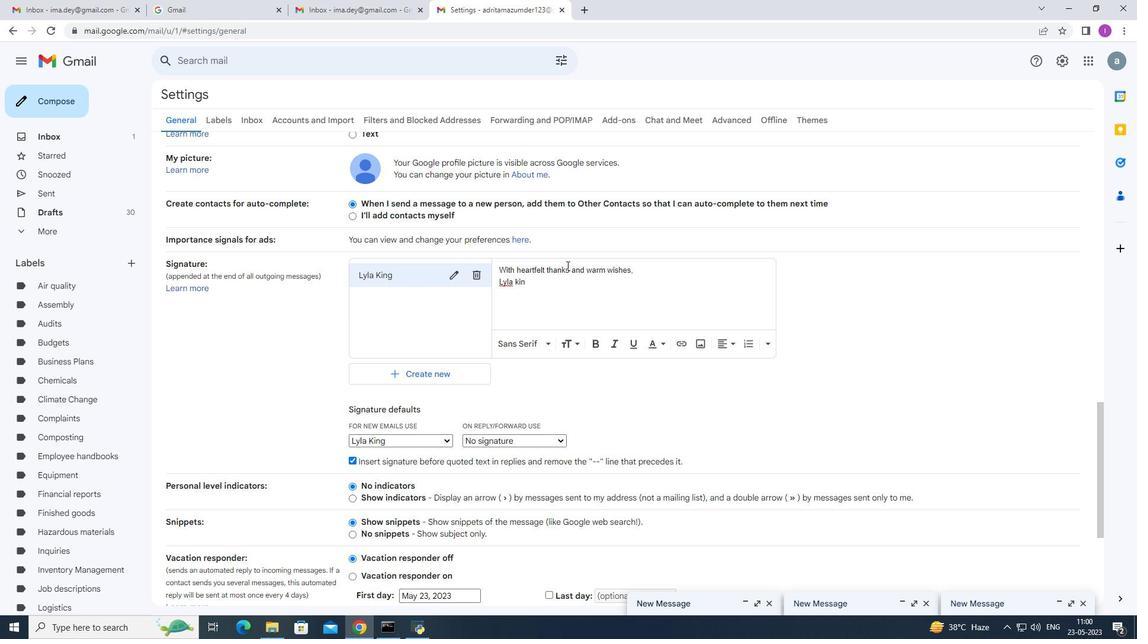 
Action: Mouse moved to (479, 457)
Screenshot: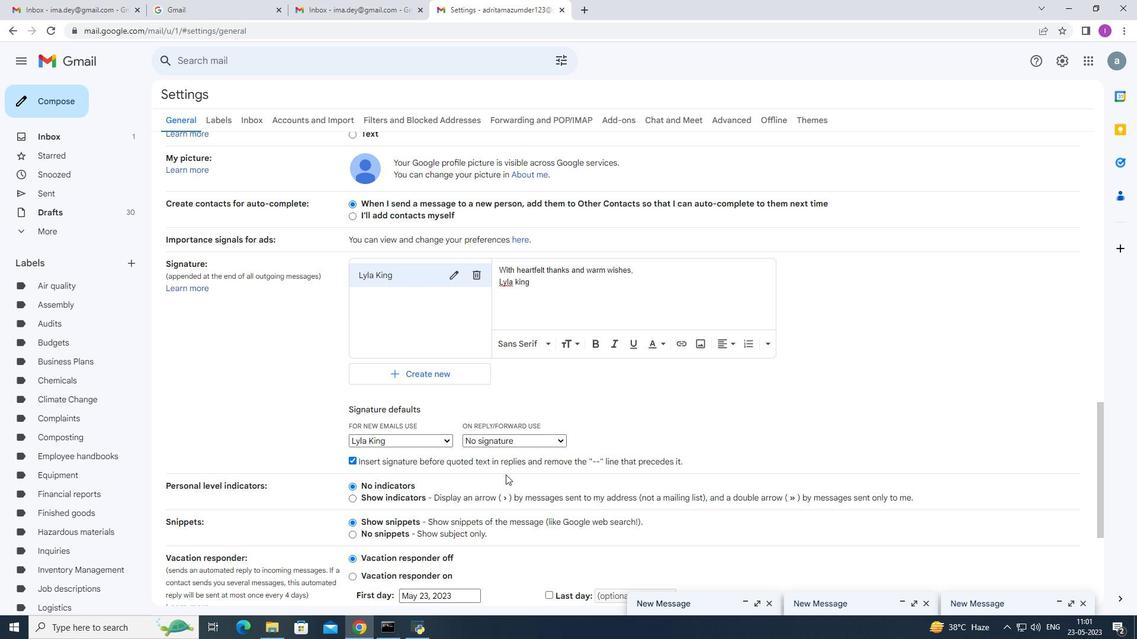 
Action: Mouse scrolled (479, 456) with delta (0, 0)
Screenshot: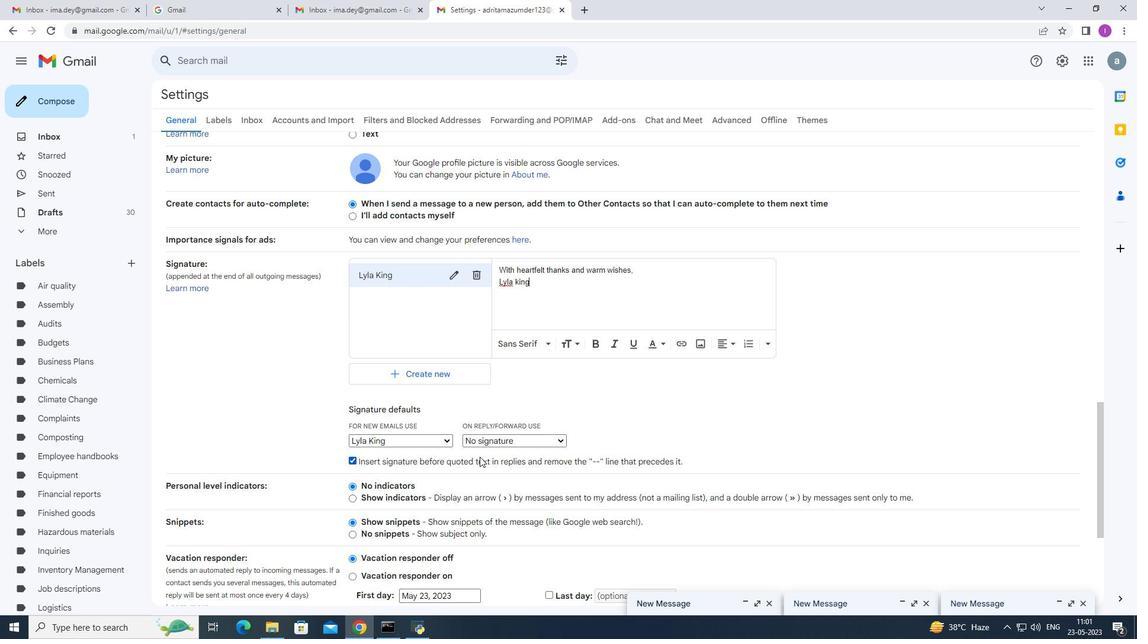
Action: Mouse moved to (545, 433)
Screenshot: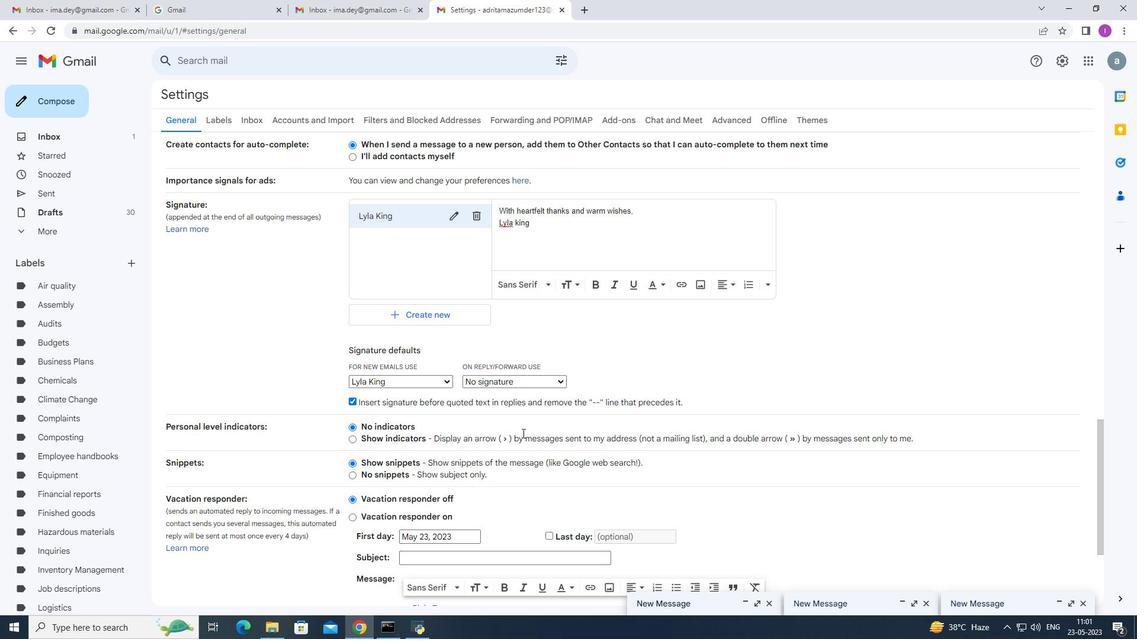 
Action: Mouse scrolled (545, 433) with delta (0, 0)
Screenshot: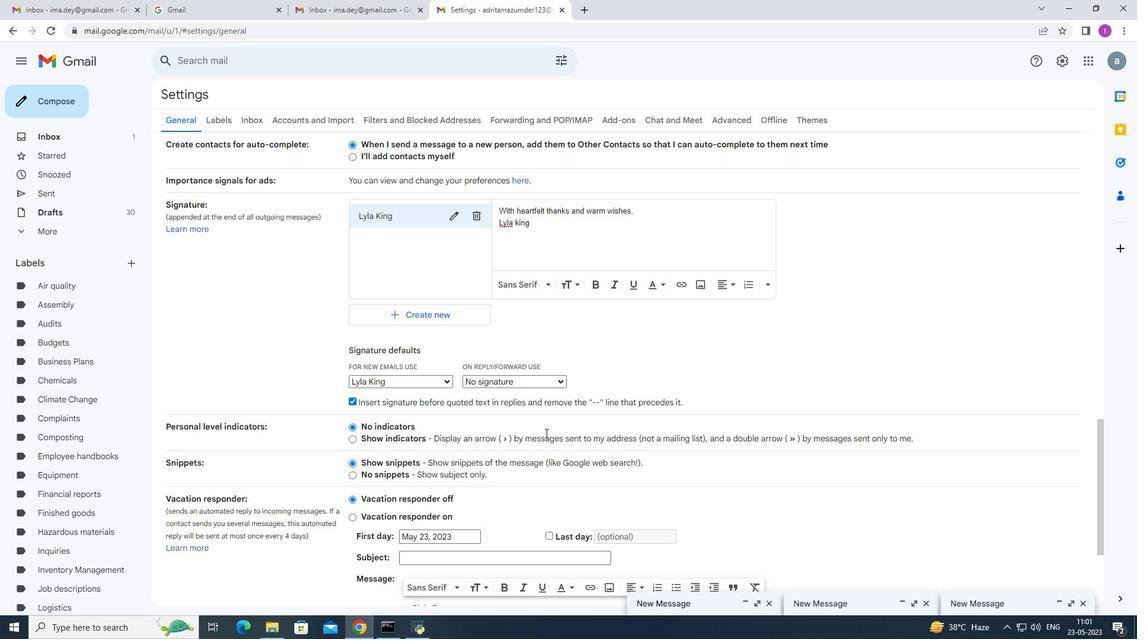 
Action: Mouse scrolled (545, 433) with delta (0, 0)
Screenshot: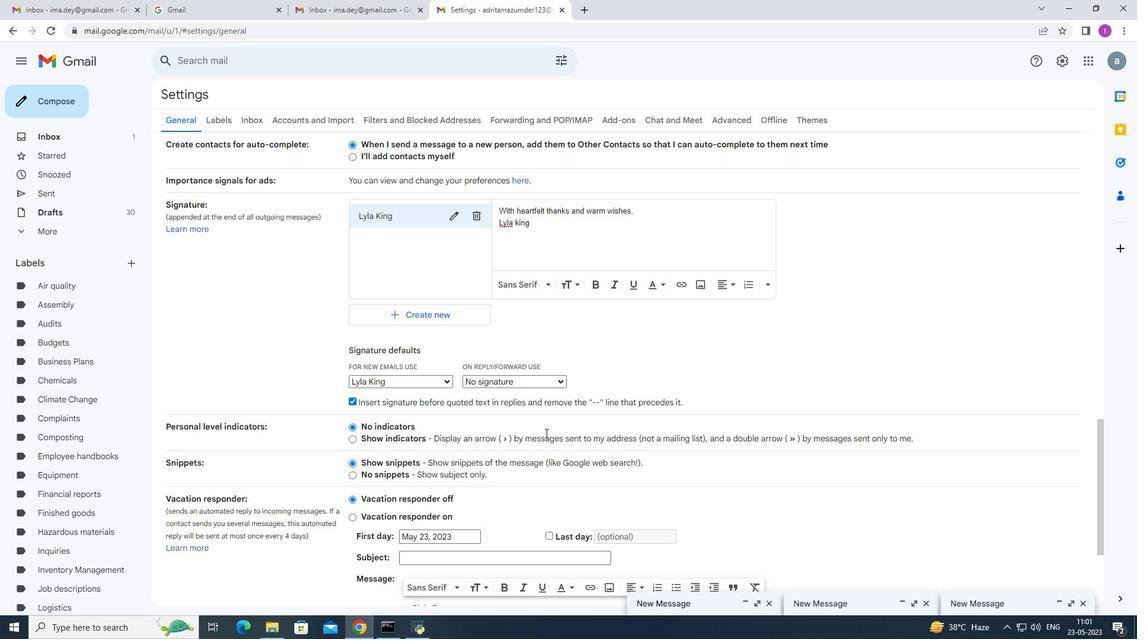 
Action: Mouse scrolled (545, 433) with delta (0, 0)
Screenshot: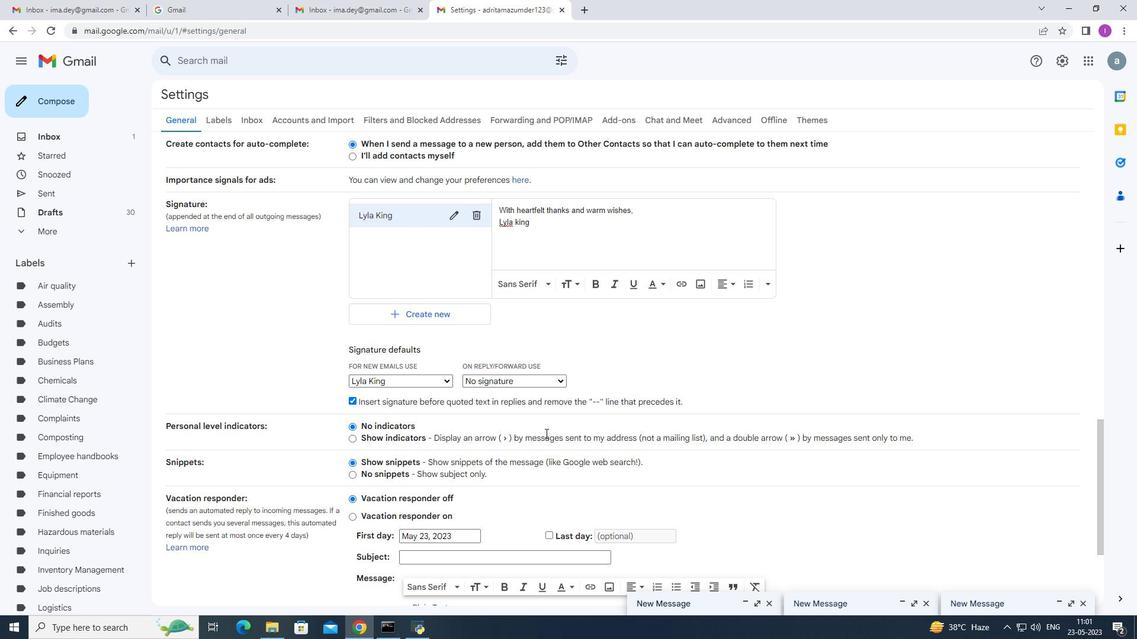 
Action: Mouse scrolled (545, 433) with delta (0, 0)
Screenshot: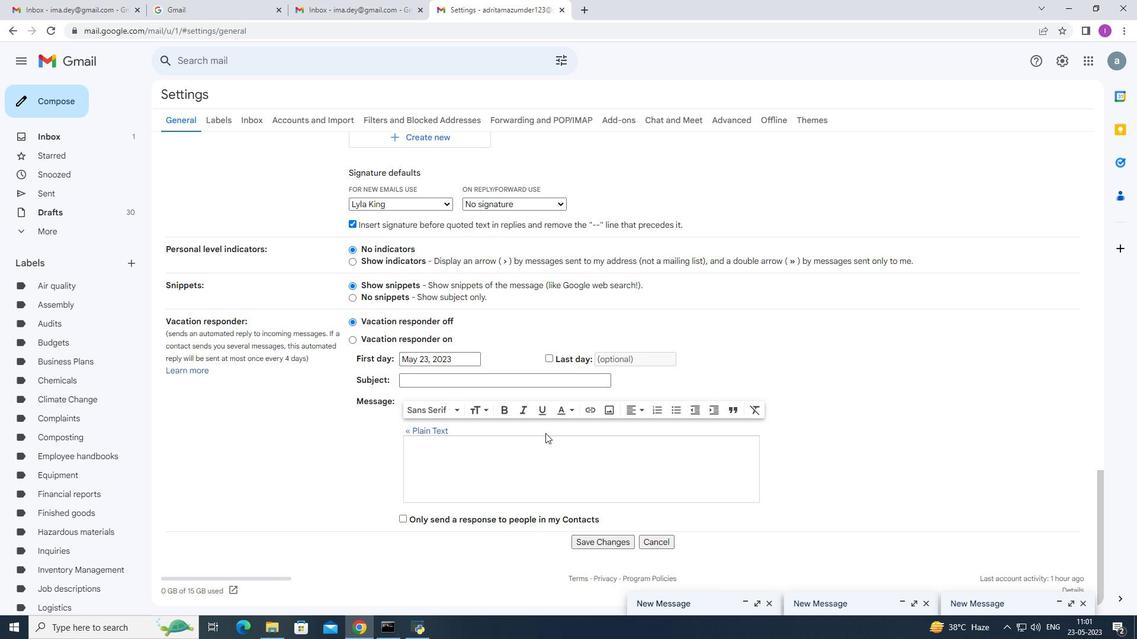 
Action: Mouse scrolled (545, 433) with delta (0, 0)
Screenshot: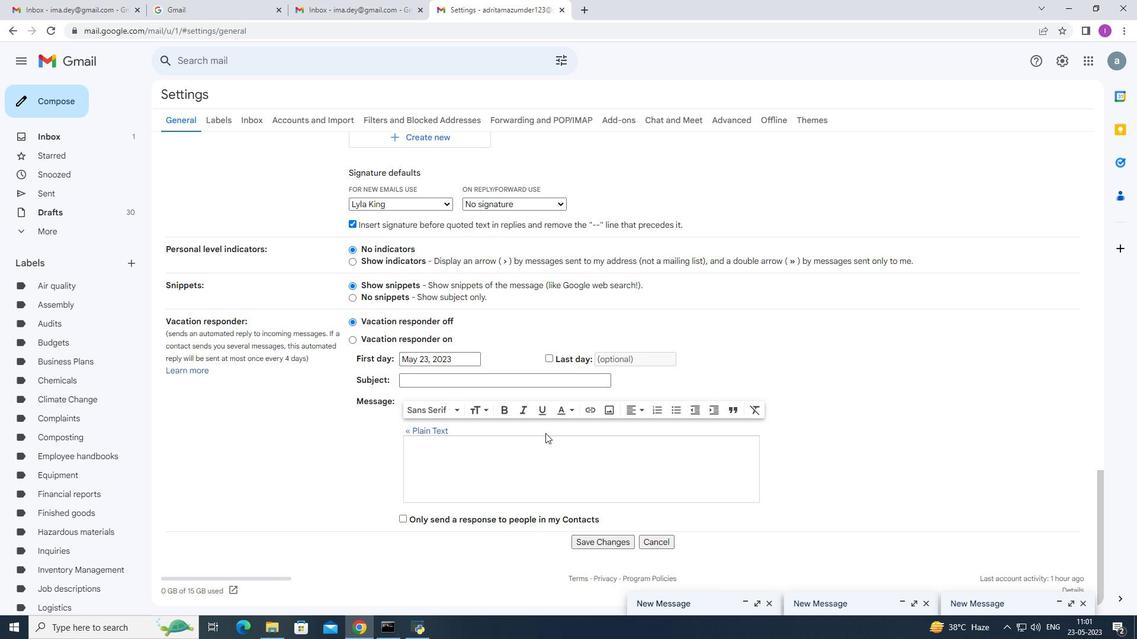 
Action: Mouse scrolled (545, 433) with delta (0, 0)
Screenshot: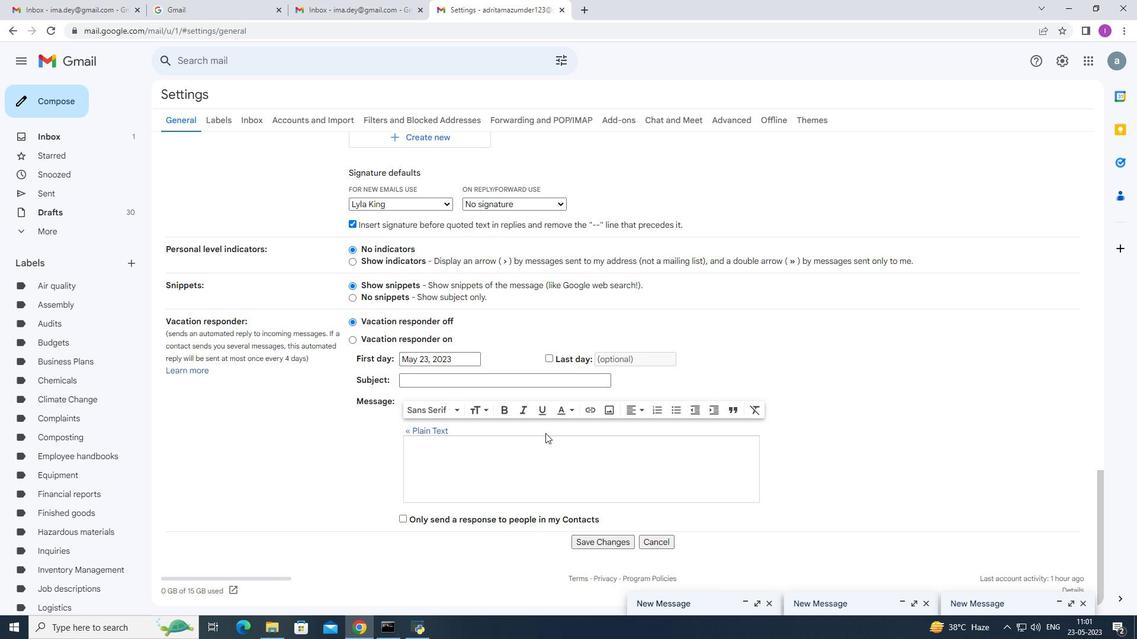 
Action: Mouse scrolled (545, 433) with delta (0, 0)
Screenshot: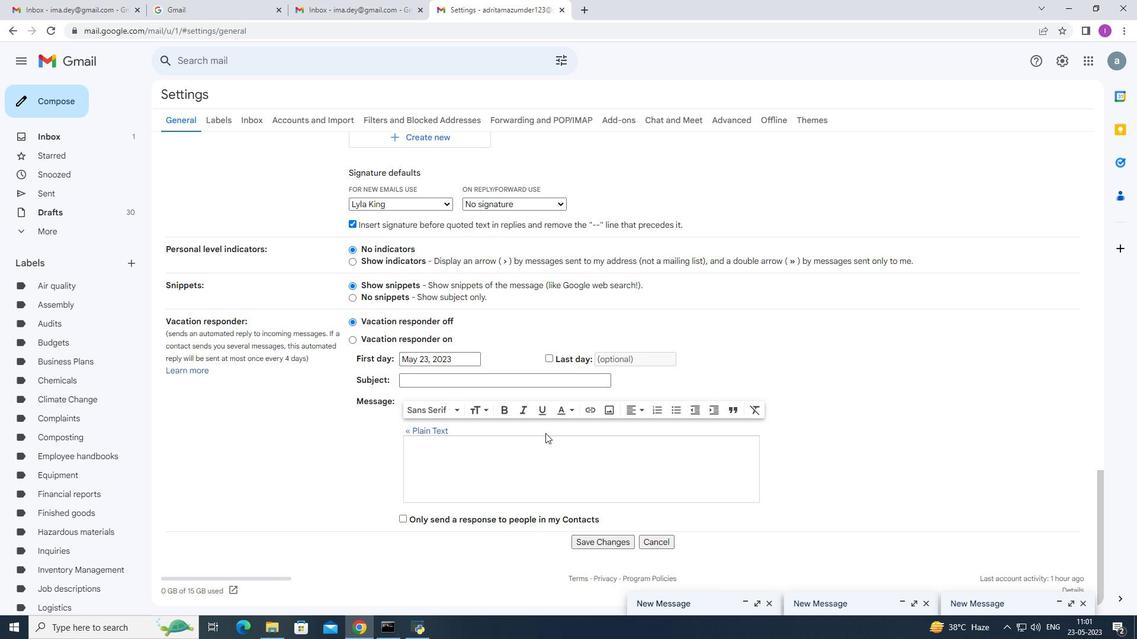 
Action: Mouse moved to (547, 433)
Screenshot: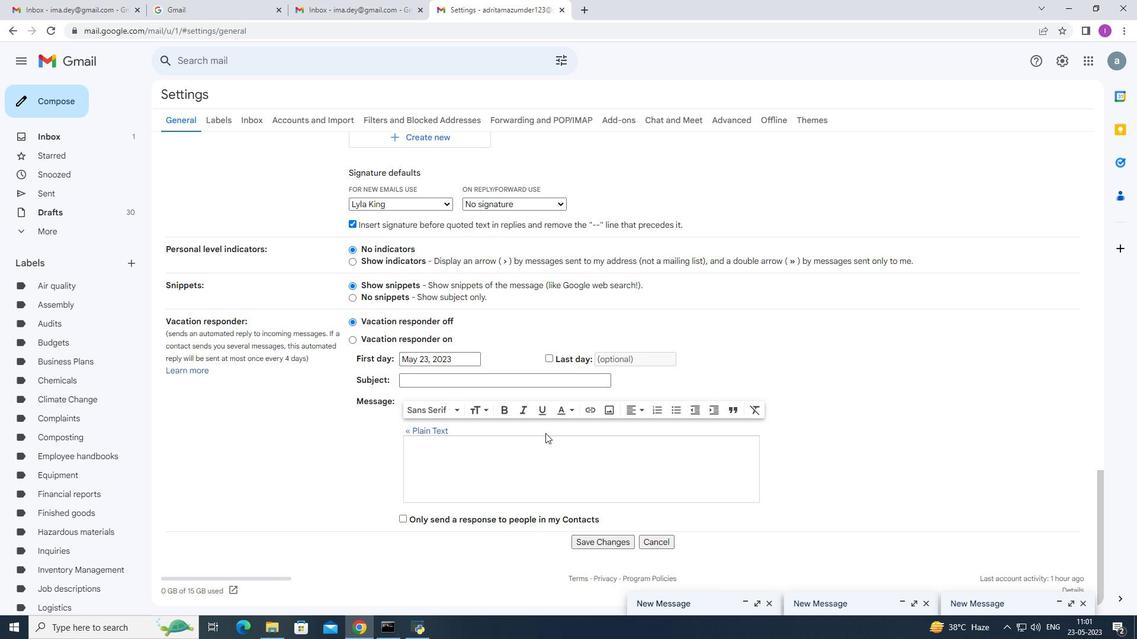 
Action: Mouse scrolled (546, 433) with delta (0, 0)
Screenshot: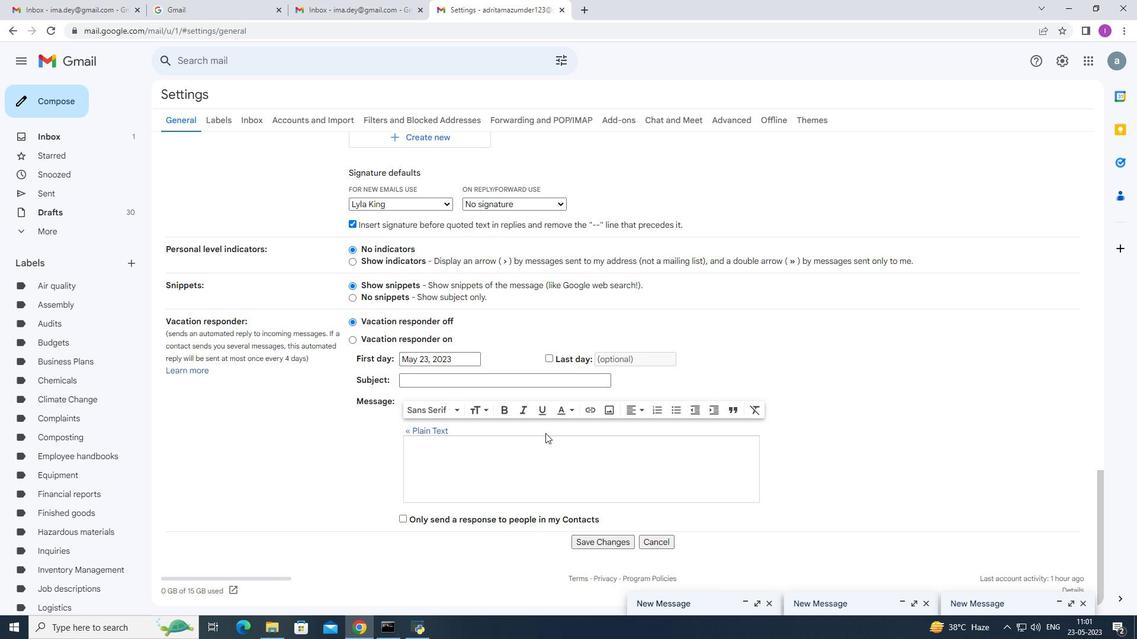 
Action: Mouse moved to (548, 433)
Screenshot: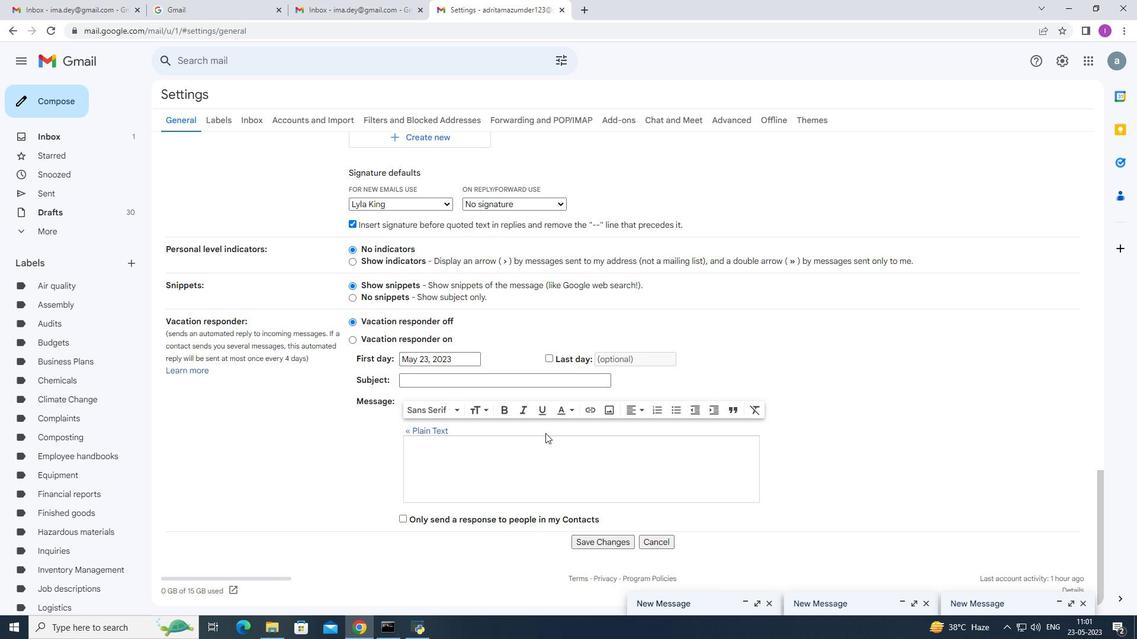 
Action: Mouse scrolled (547, 433) with delta (0, 0)
Screenshot: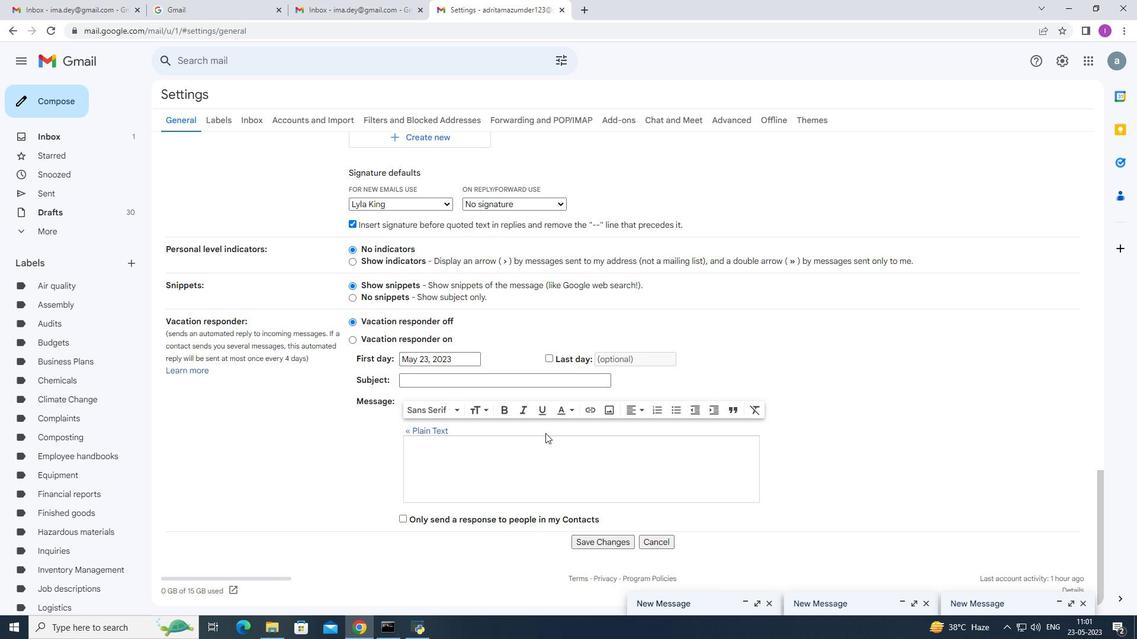 
Action: Mouse moved to (552, 434)
Screenshot: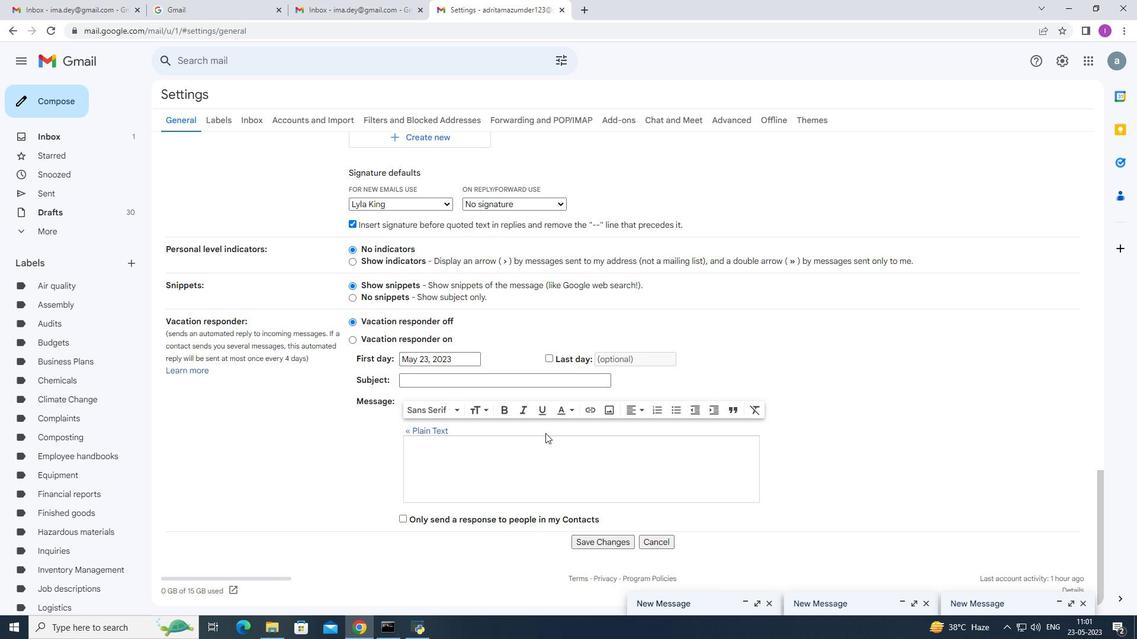 
Action: Mouse scrolled (548, 433) with delta (0, 0)
Screenshot: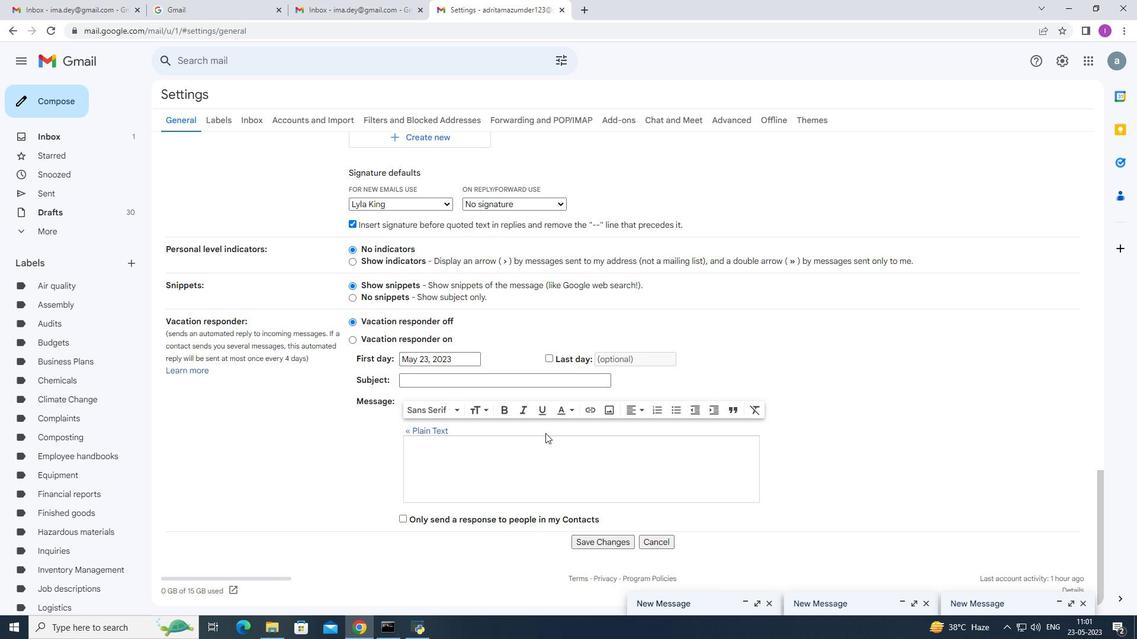 
Action: Mouse moved to (601, 543)
Screenshot: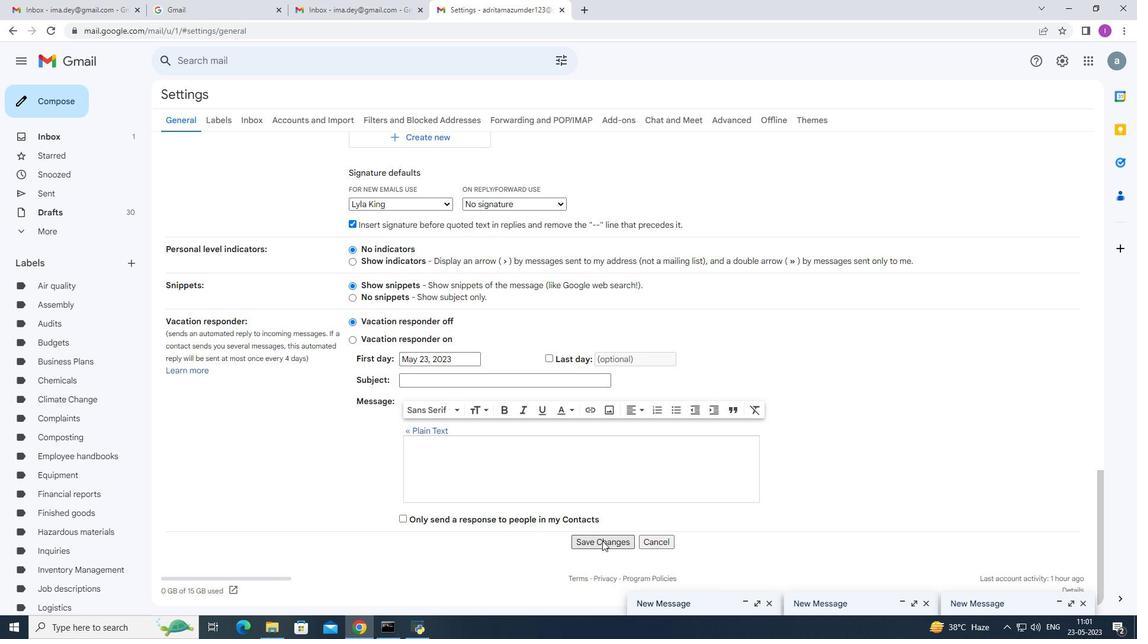 
Action: Mouse pressed left at (601, 543)
Screenshot: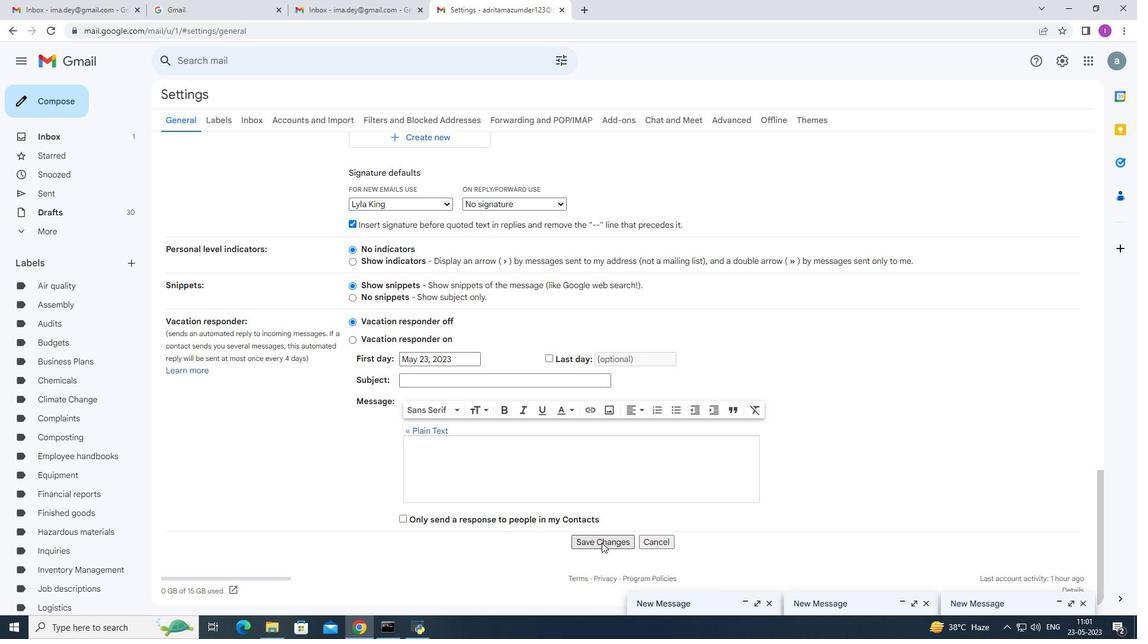 
Action: Mouse moved to (62, 97)
Screenshot: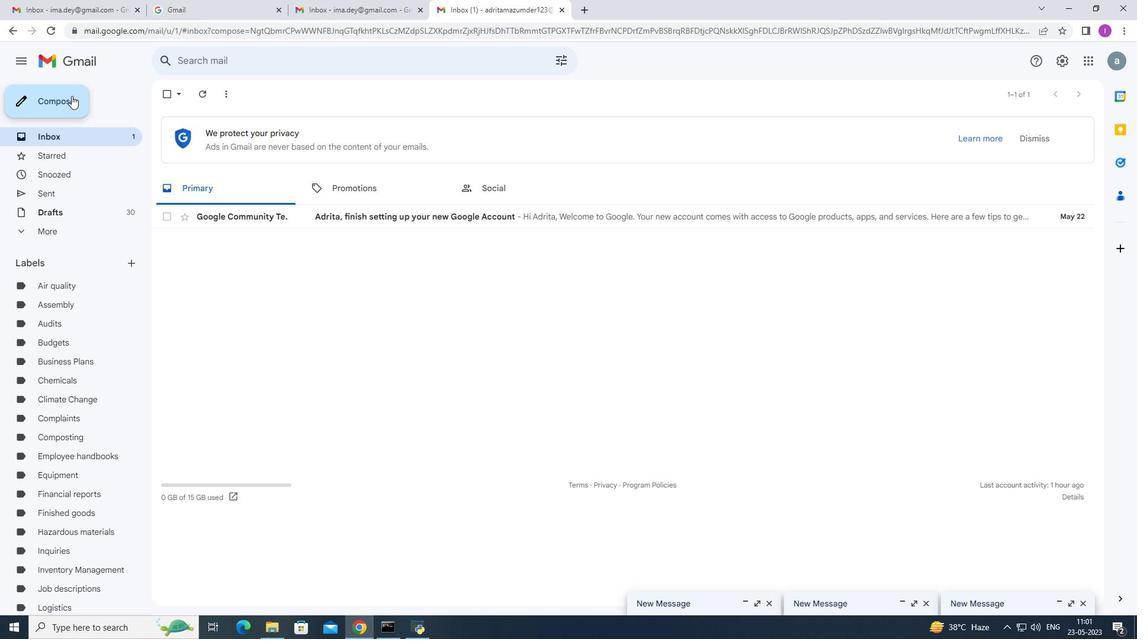 
Action: Mouse pressed left at (62, 97)
Screenshot: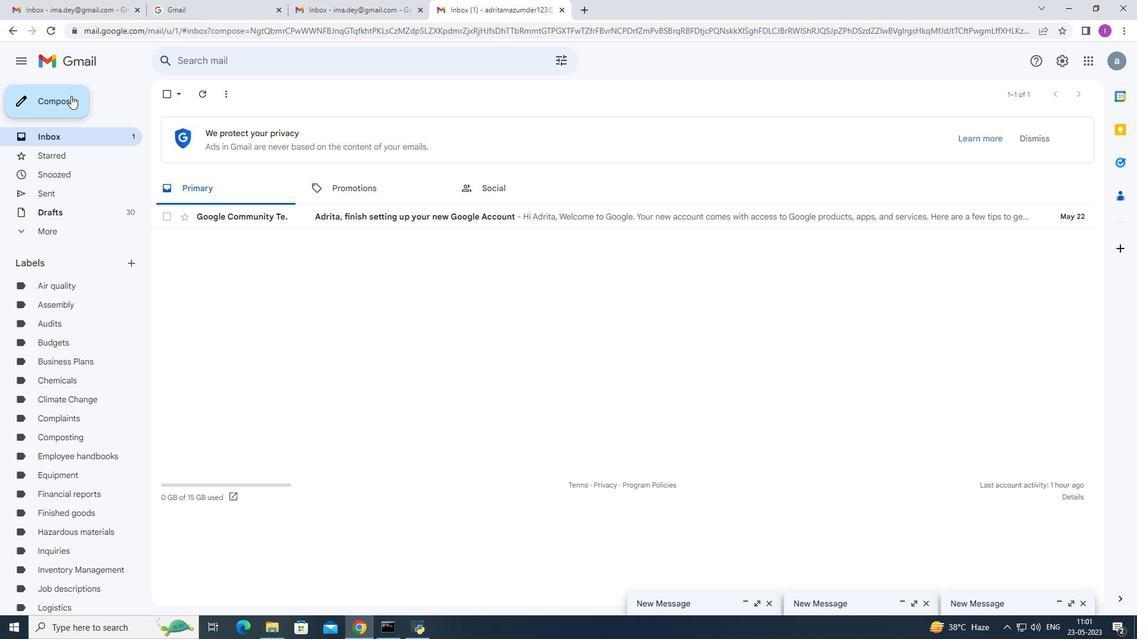 
Action: Mouse moved to (803, 307)
Screenshot: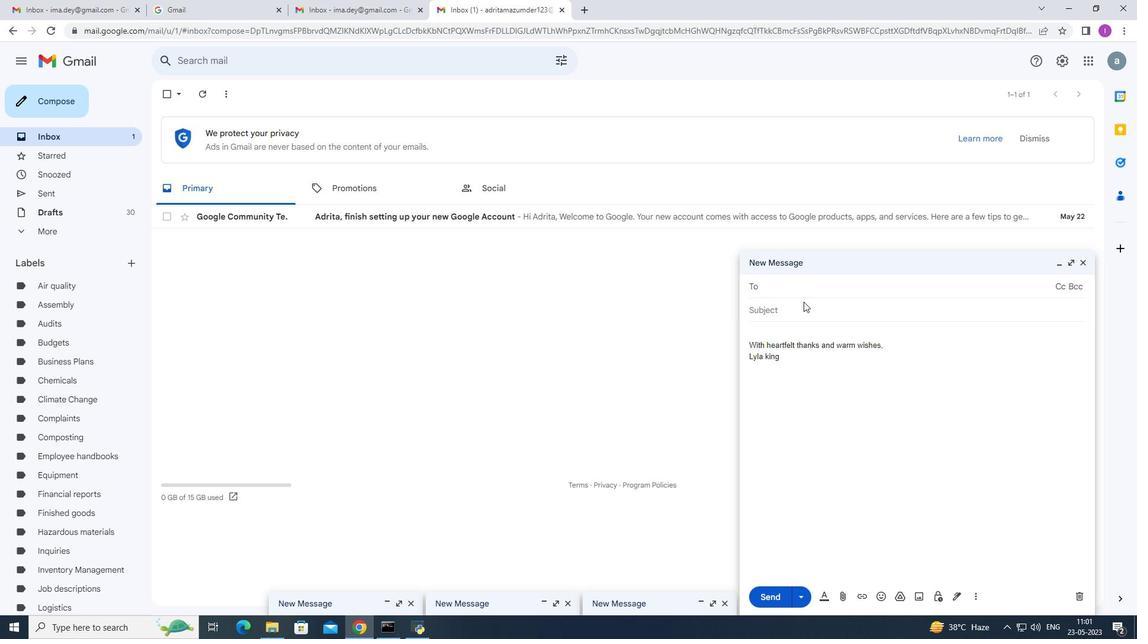 
Action: Key pressed so
Screenshot: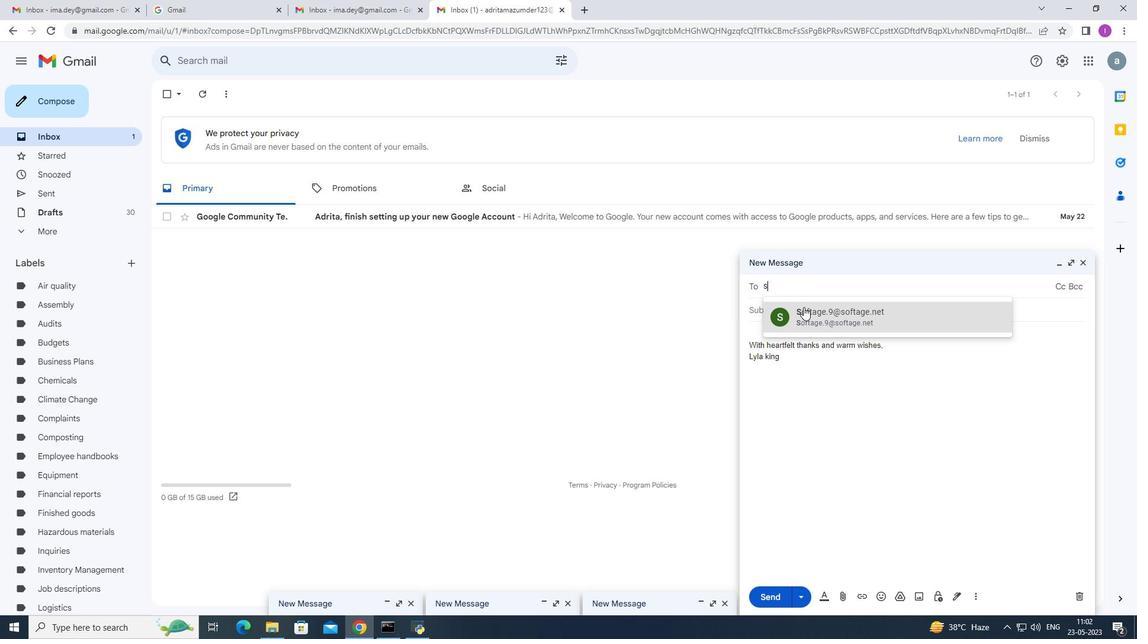 
Action: Mouse moved to (833, 316)
Screenshot: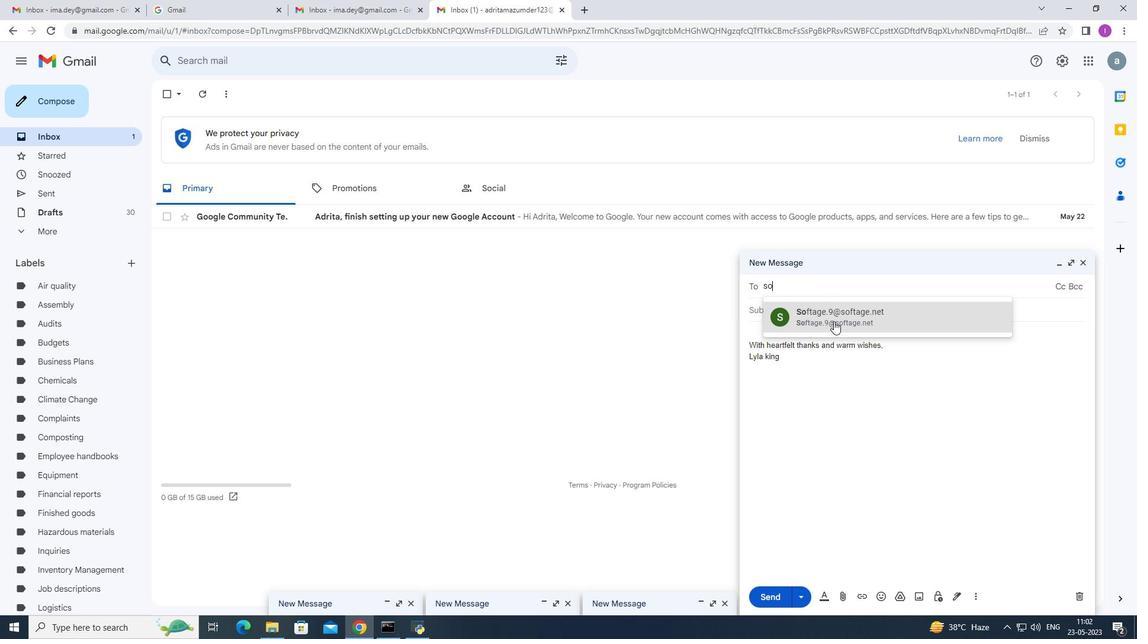 
Action: Mouse pressed left at (833, 316)
Screenshot: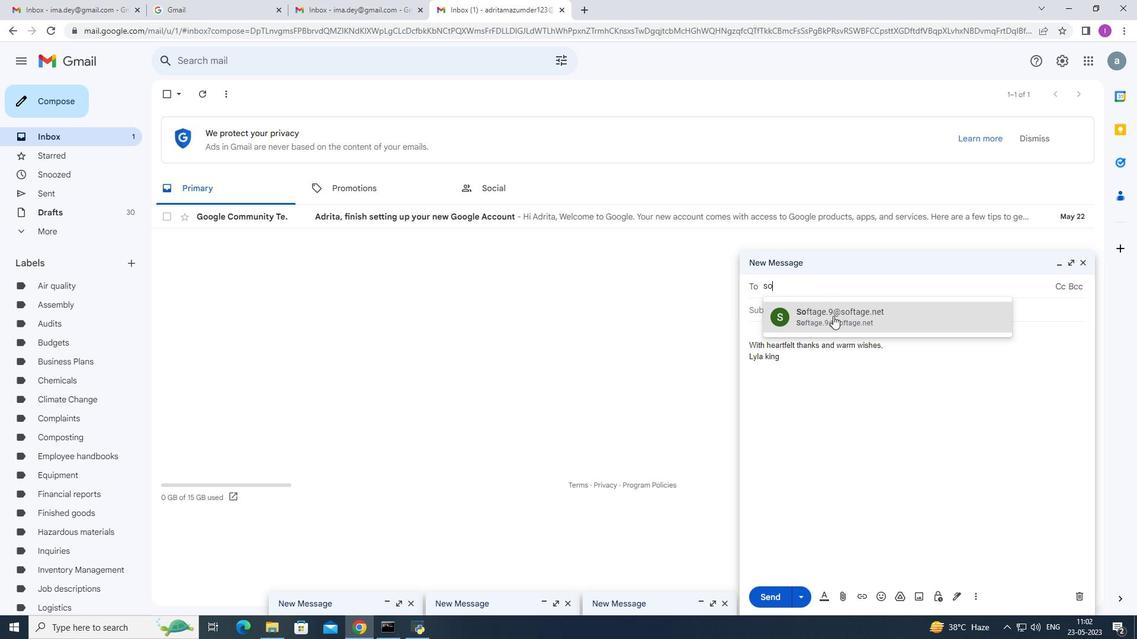 
Action: Mouse moved to (973, 594)
Screenshot: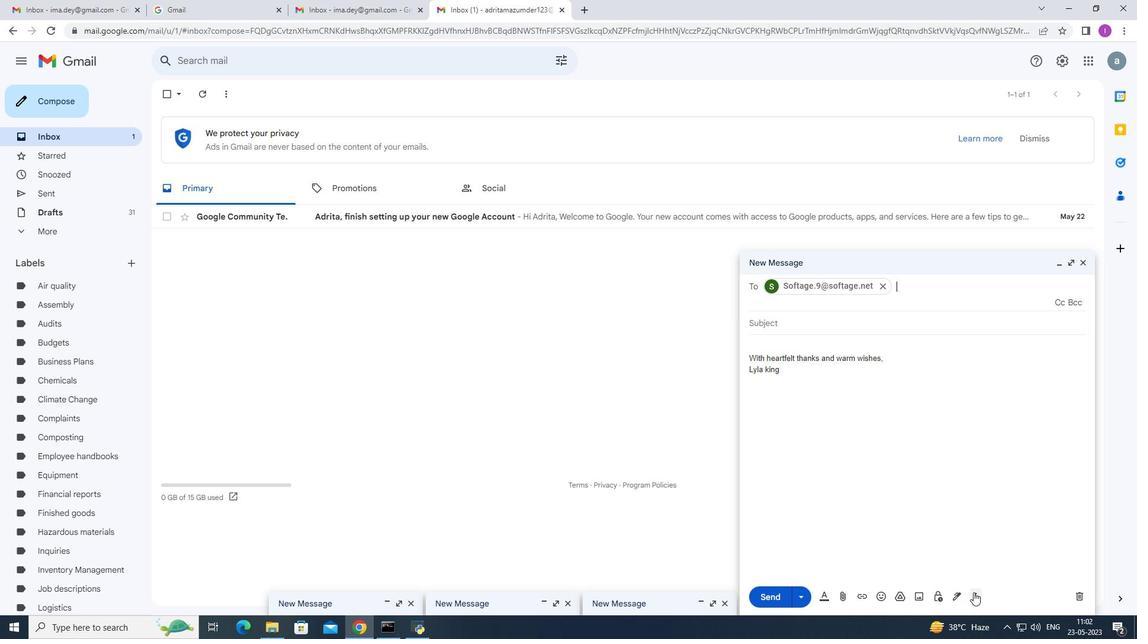 
Action: Mouse pressed left at (973, 594)
Screenshot: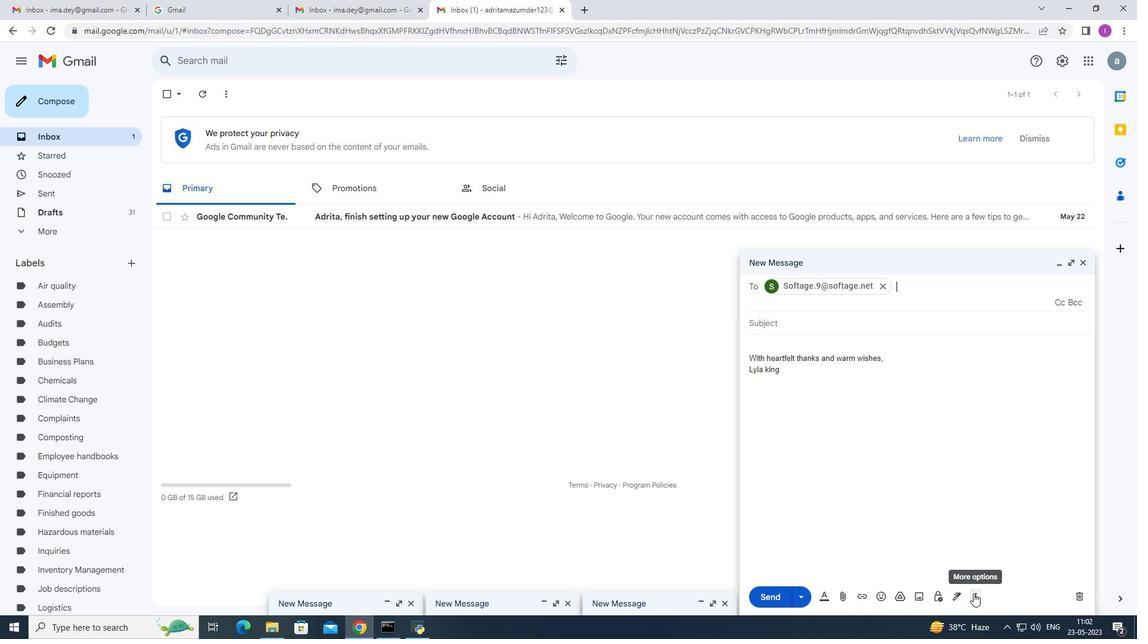 
Action: Mouse moved to (999, 485)
Screenshot: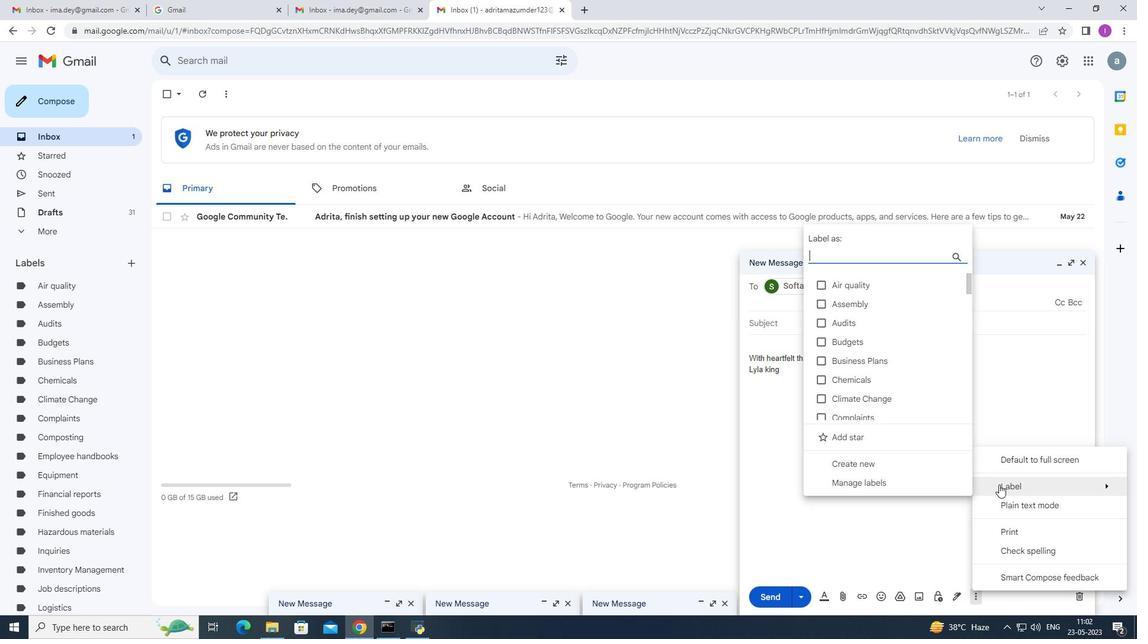 
Action: Mouse pressed left at (999, 485)
Screenshot: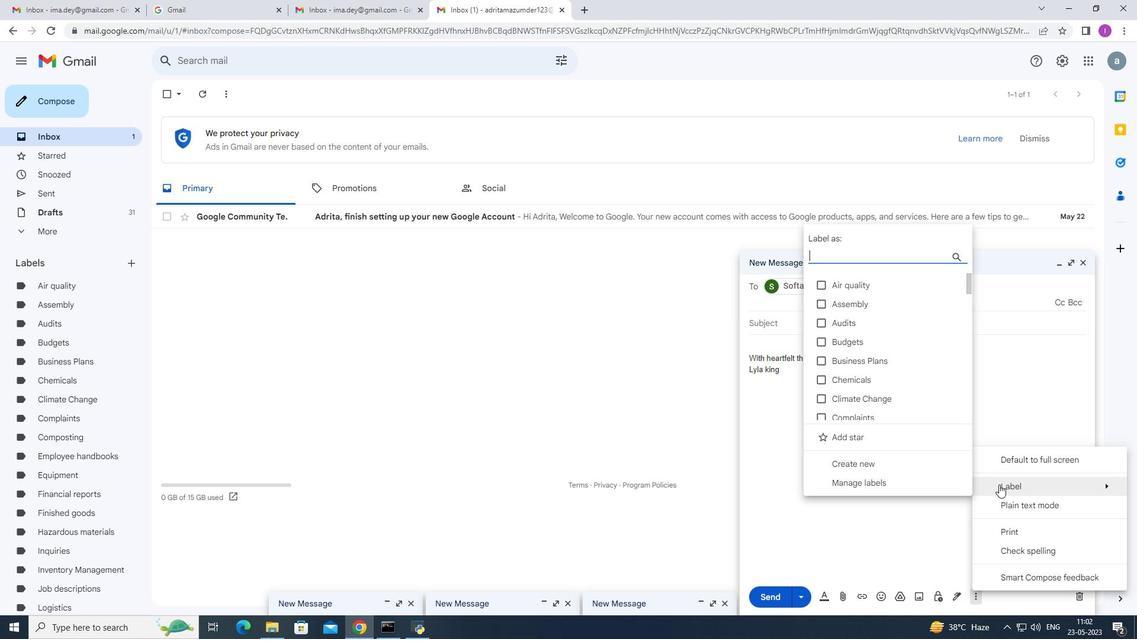 
Action: Mouse moved to (838, 258)
Screenshot: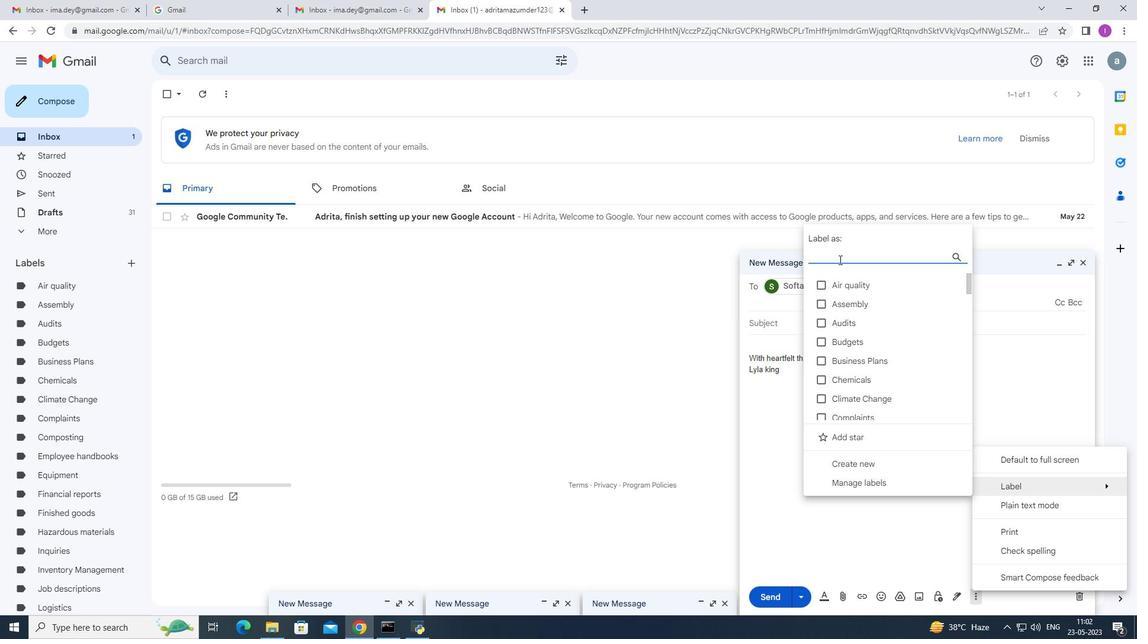
Action: Key pressed <Key.shift><Key.shift><Key.shift><Key.shift><Key.shift><Key.shift><Key.shift><Key.shift><Key.shift><Key.shift><Key.shift><Key.shift><Key.shift><Key.shift><Key.shift><Key.shift><Key.shift><Key.shift><Key.shift><Key.shift><Key.shift><Key.shift>Joint<Key.space>venture
Screenshot: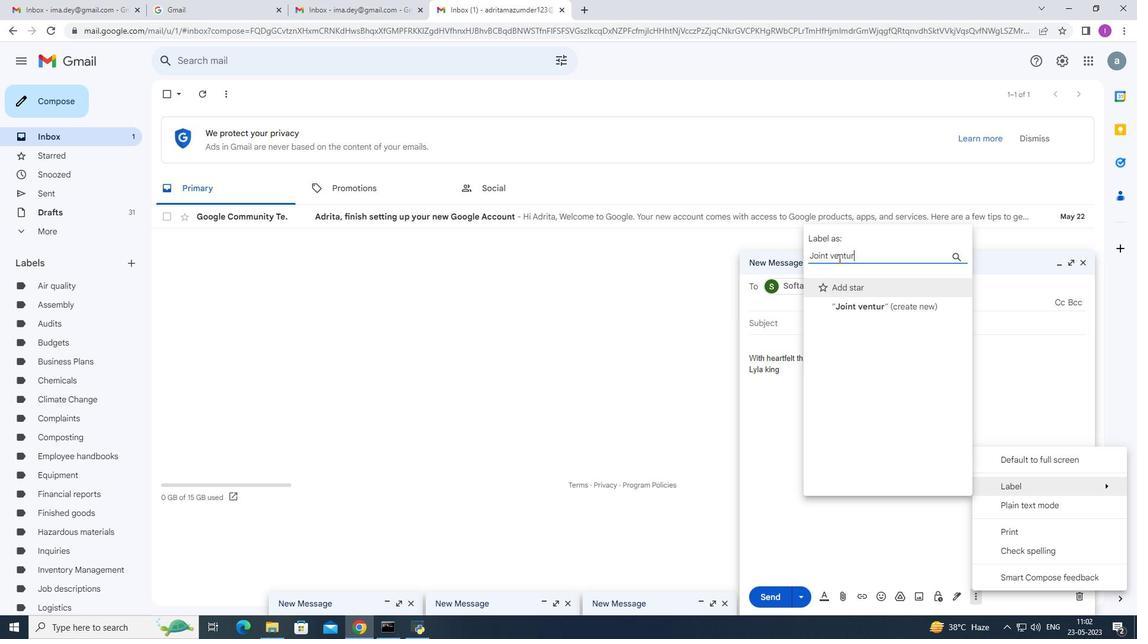 
Action: Mouse moved to (843, 300)
Screenshot: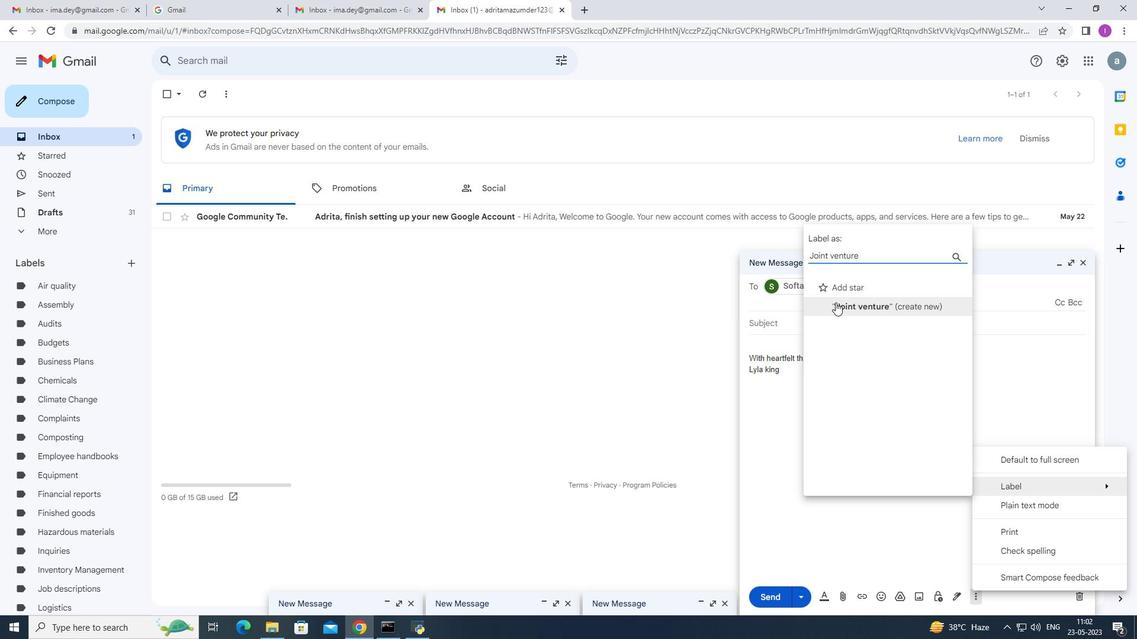 
Action: Mouse pressed left at (843, 300)
Screenshot: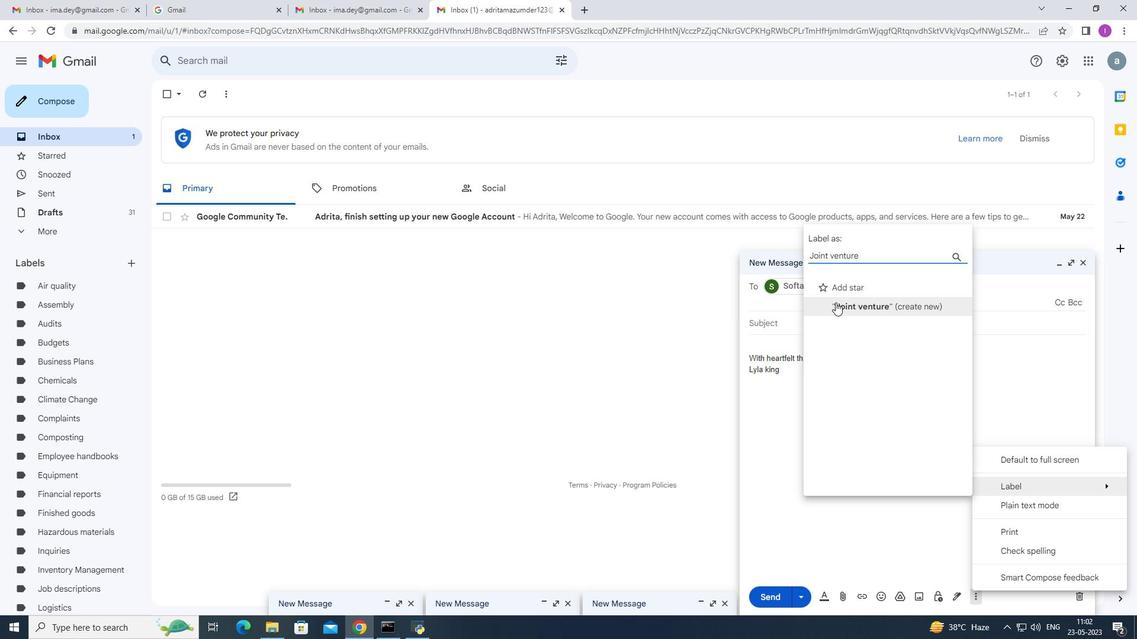 
Action: Mouse moved to (488, 315)
Screenshot: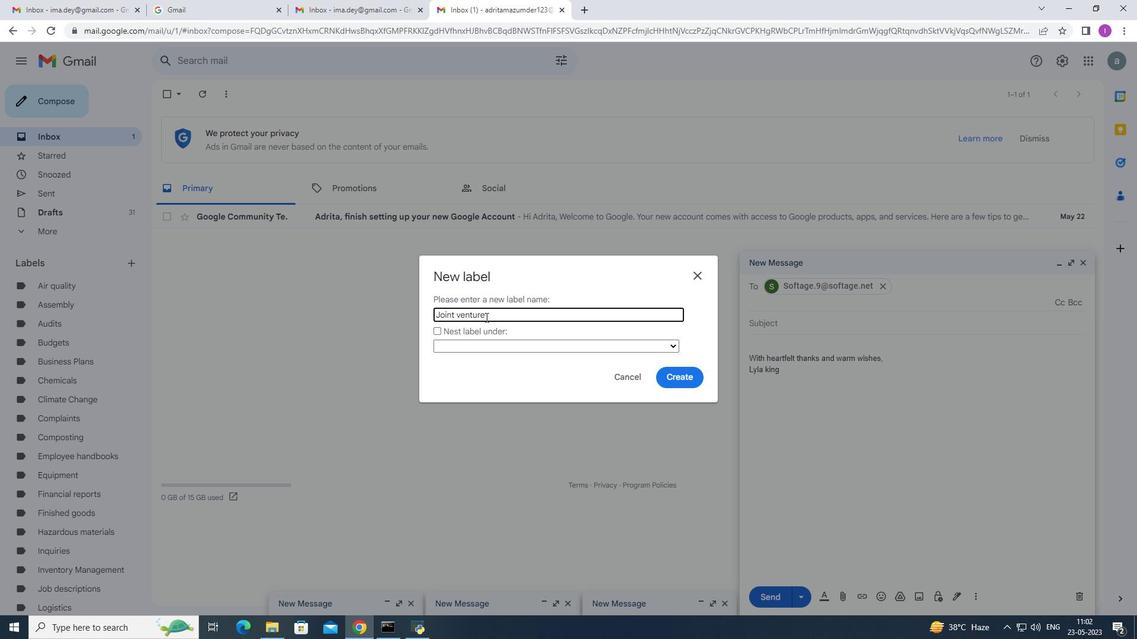 
Action: Mouse pressed left at (488, 315)
Screenshot: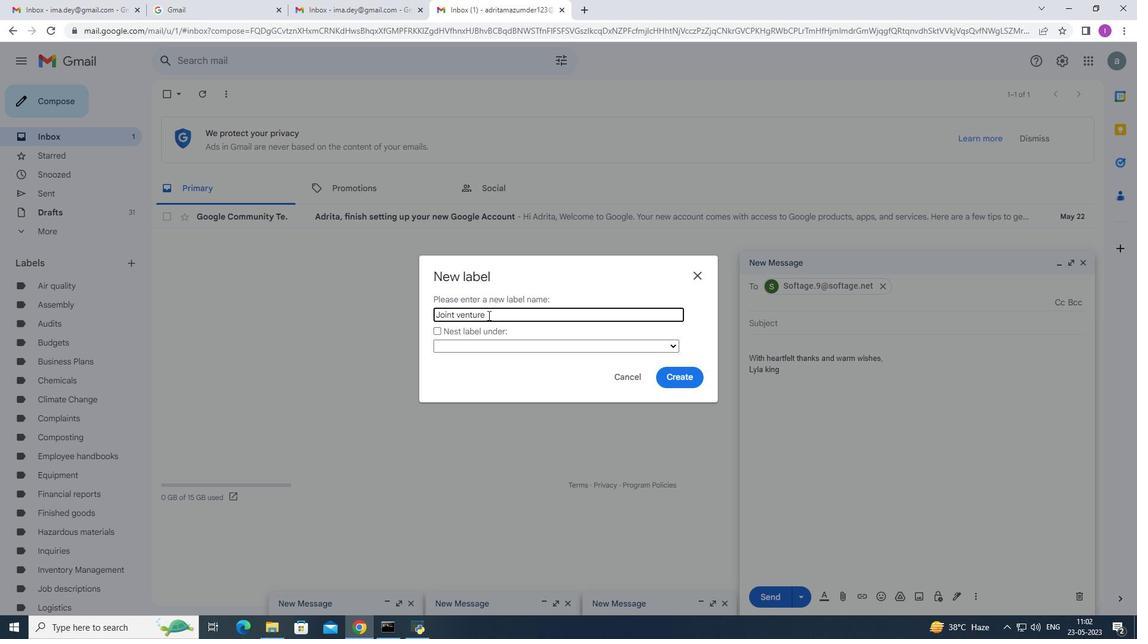
Action: Mouse moved to (488, 312)
Screenshot: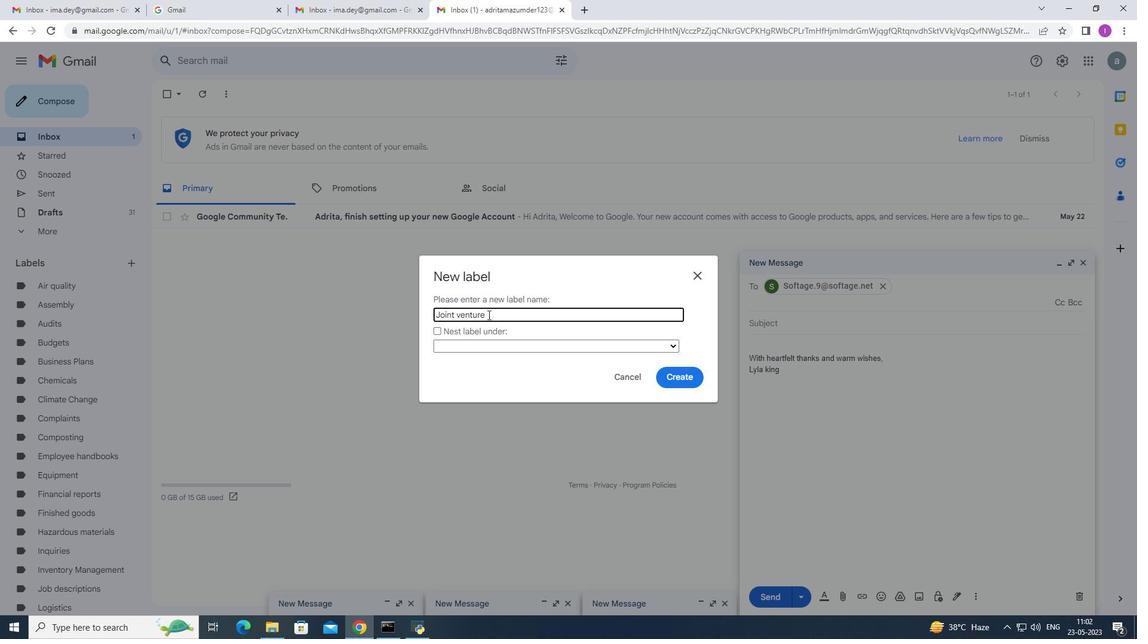 
Action: Key pressed s
Screenshot: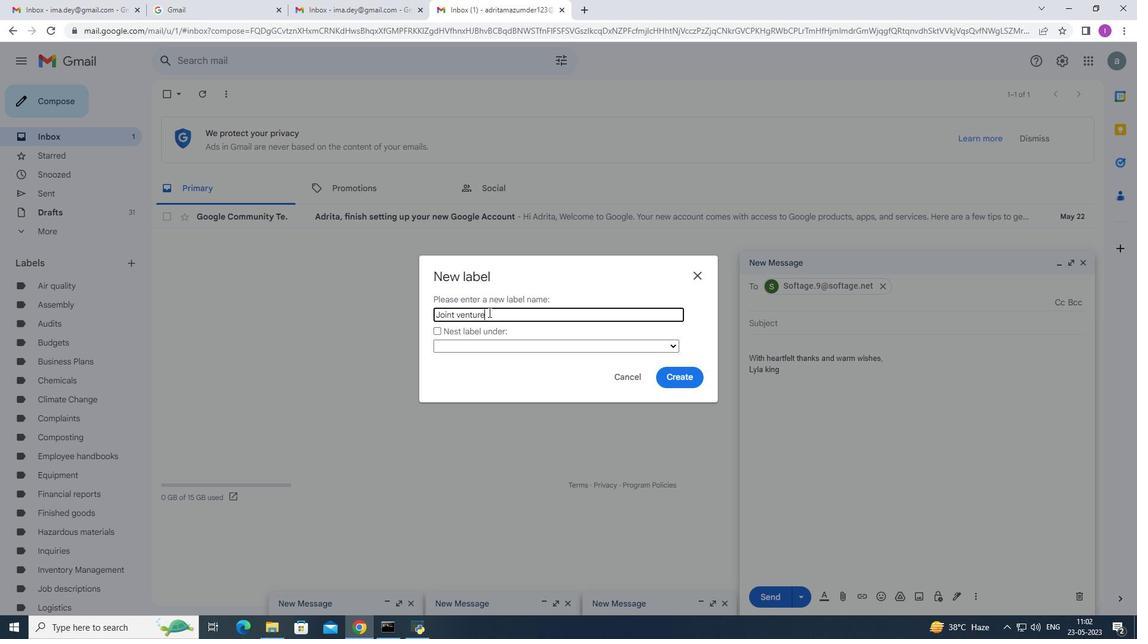 
Action: Mouse moved to (665, 377)
Screenshot: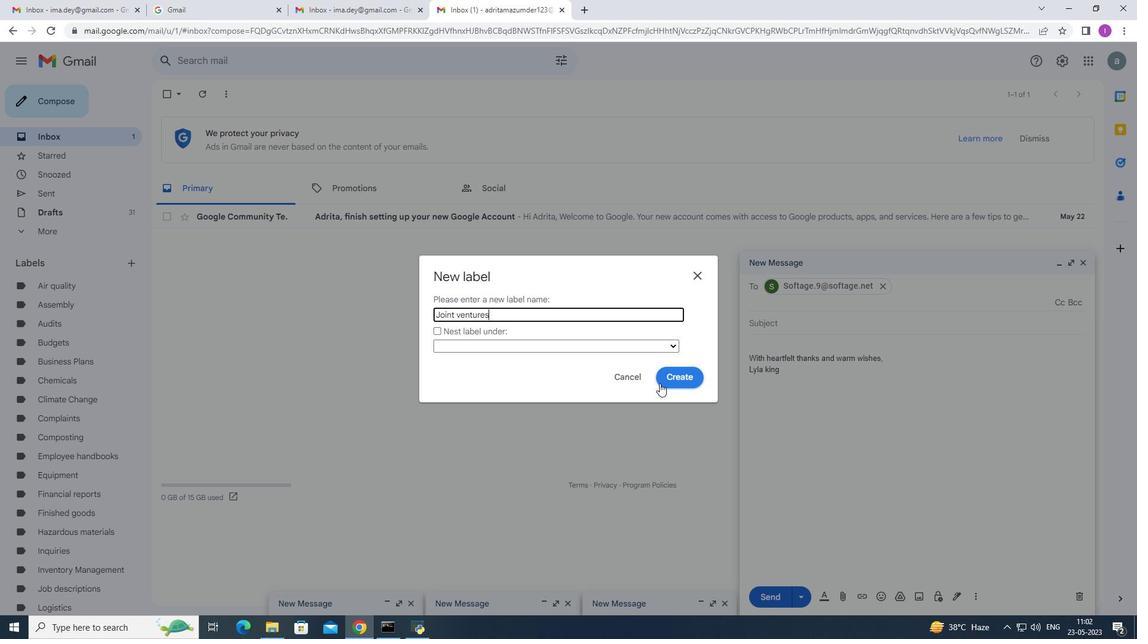 
Action: Mouse pressed left at (665, 377)
Screenshot: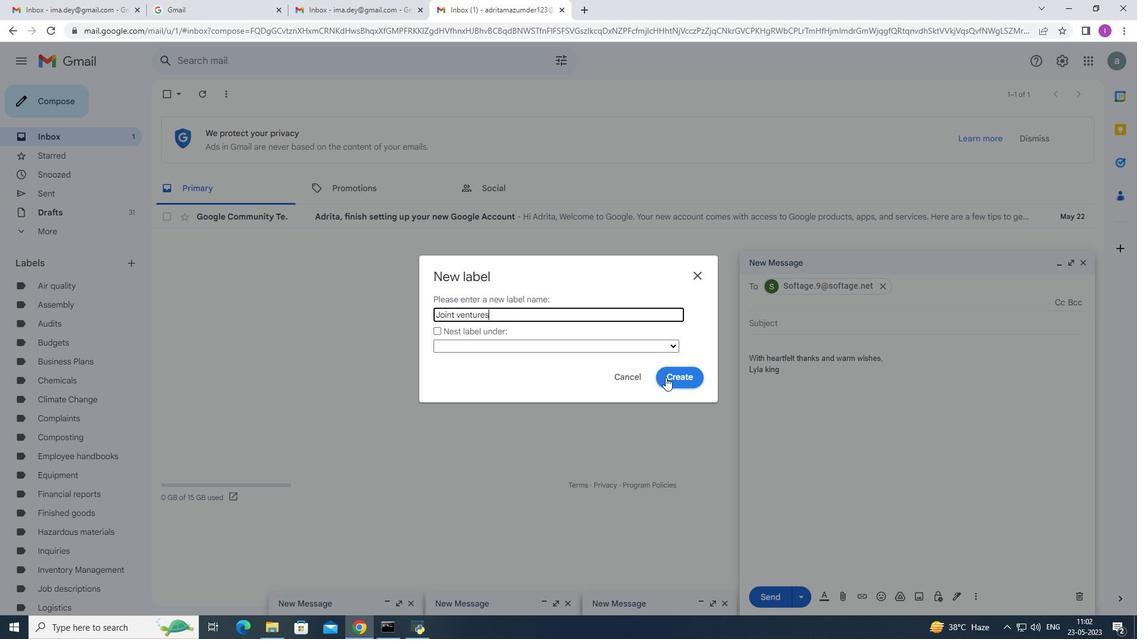 
Action: Mouse moved to (885, 465)
Screenshot: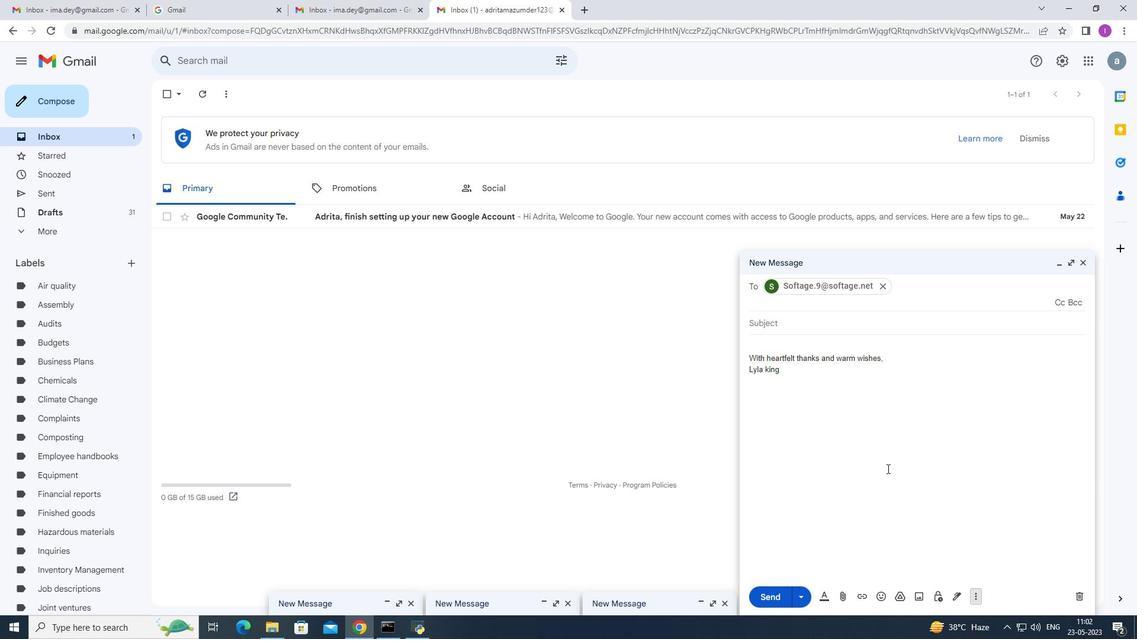 
Action: Mouse scrolled (885, 459) with delta (0, 0)
Screenshot: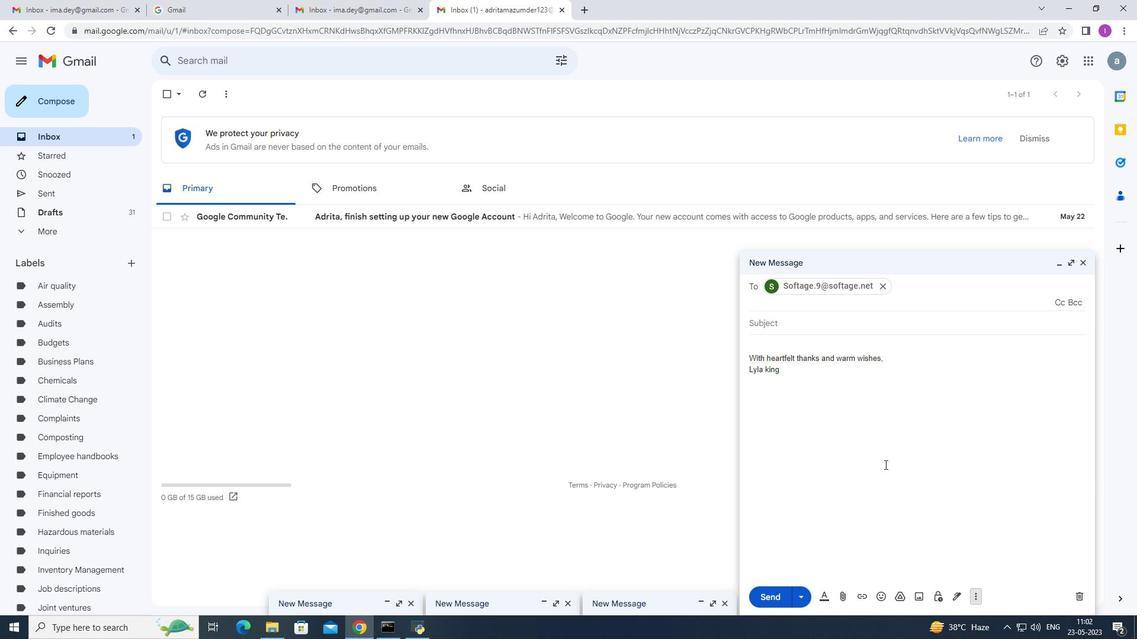 
Action: Mouse scrolled (885, 459) with delta (0, 0)
Screenshot: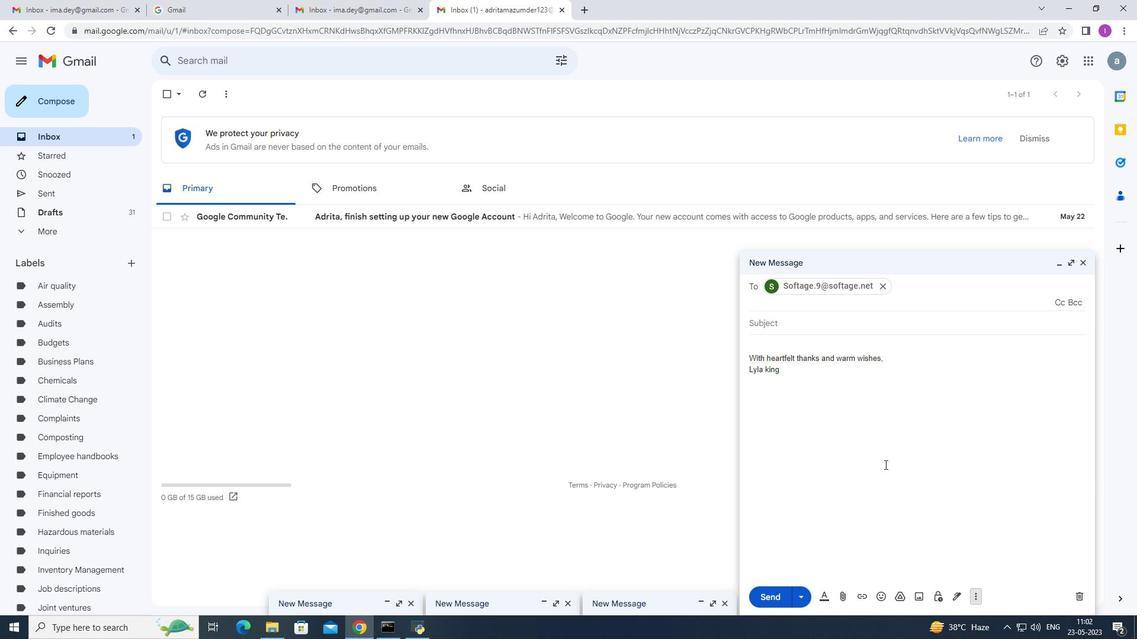
Action: Mouse scrolled (885, 459) with delta (0, 0)
Screenshot: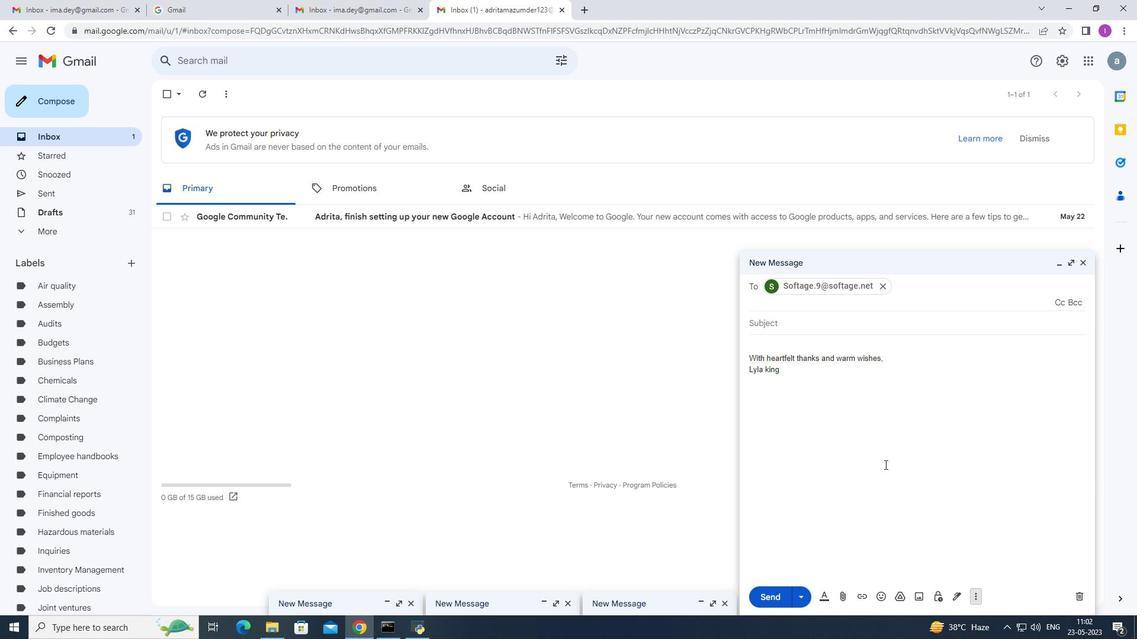 
Action: Mouse moved to (975, 596)
Screenshot: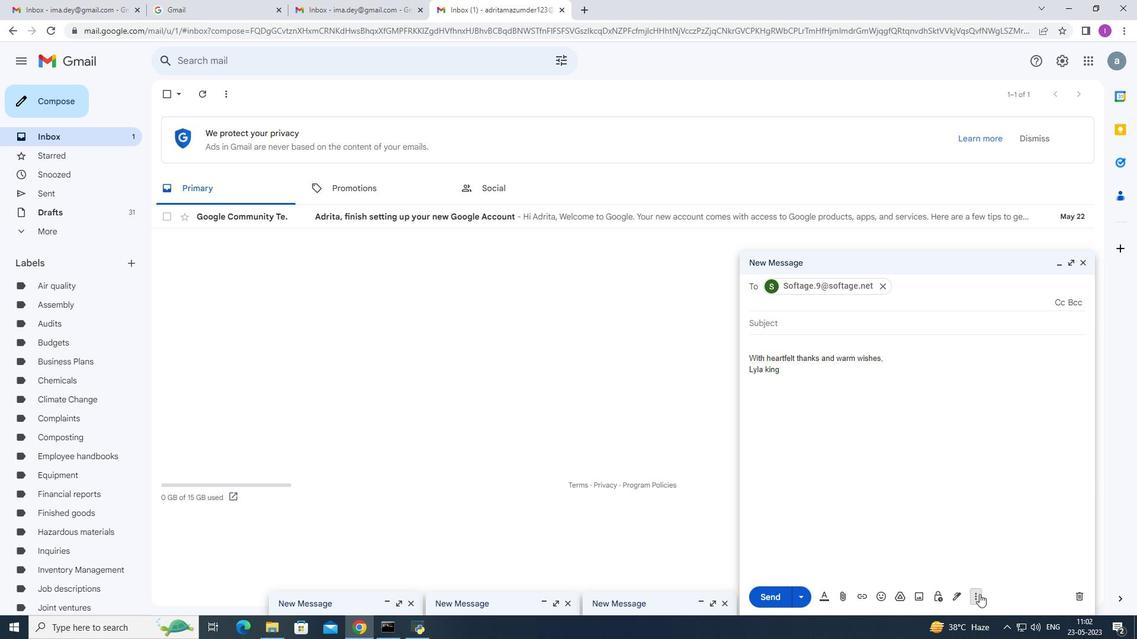 
Action: Mouse pressed left at (975, 596)
Screenshot: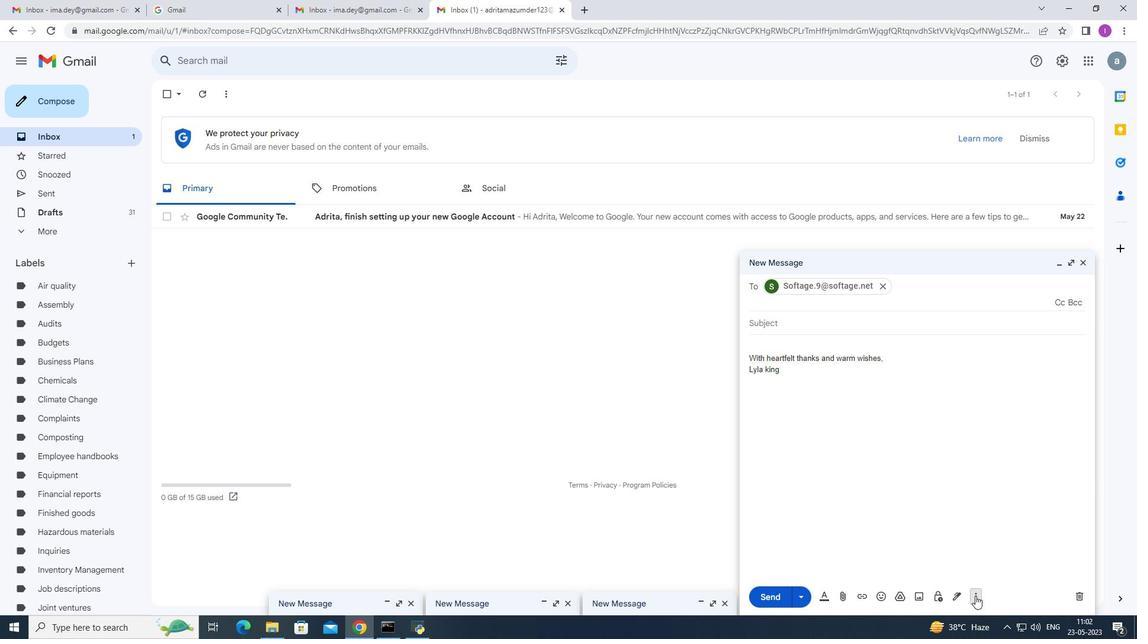 
Action: Mouse moved to (757, 444)
Screenshot: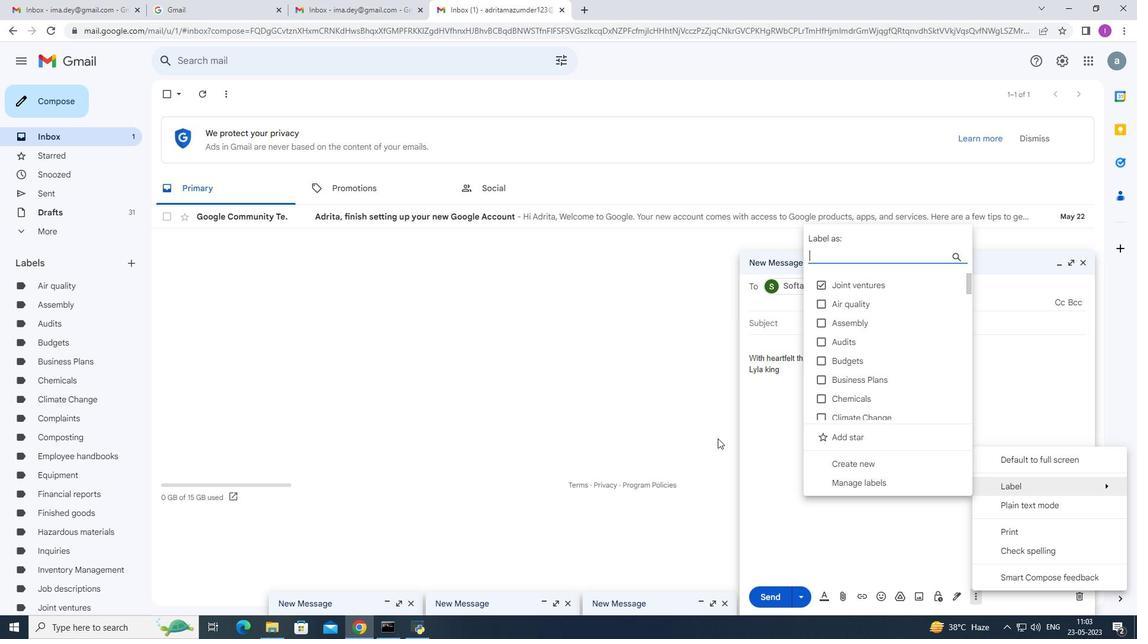 
Action: Mouse pressed left at (757, 444)
Screenshot: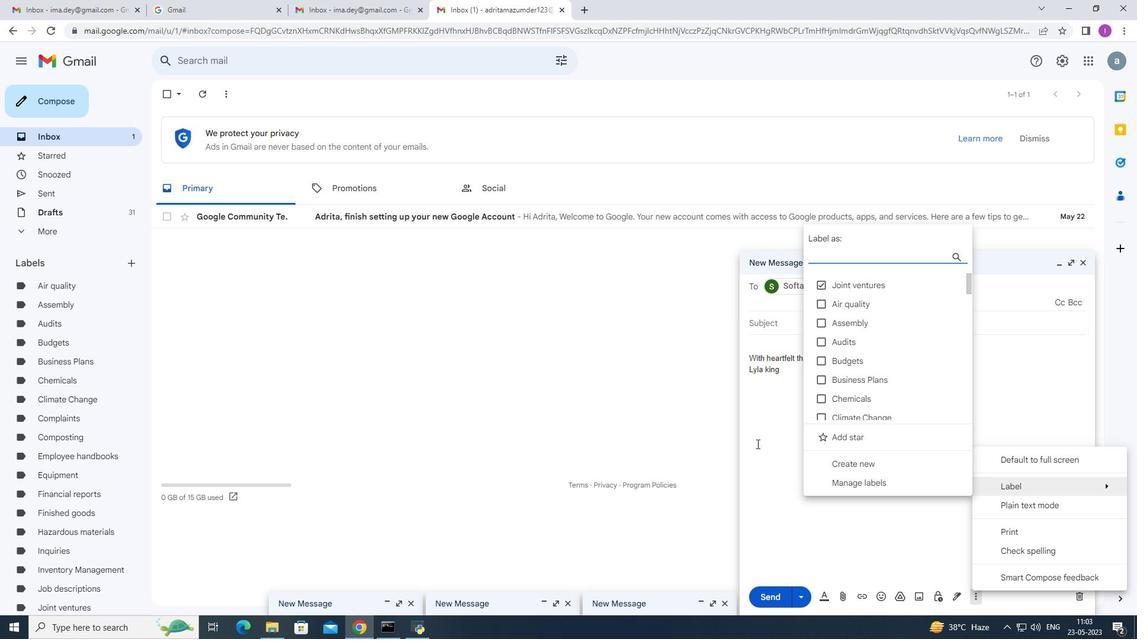 
Action: Mouse moved to (792, 534)
Screenshot: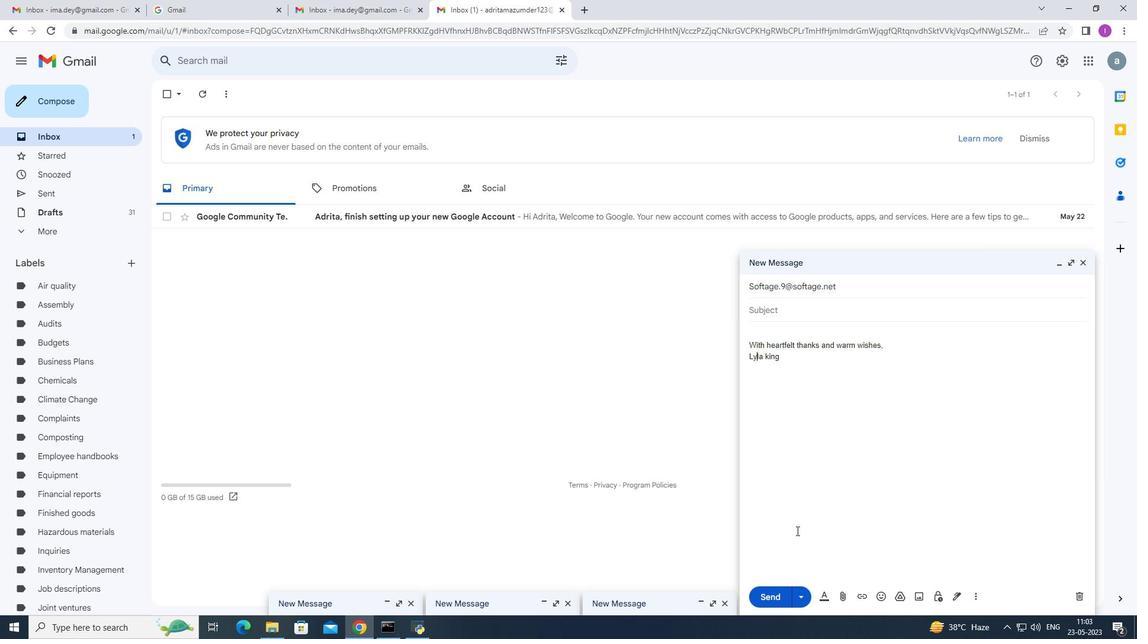 
